 Task: Create a section Knowledge Transfer Sprint and in the section, add a milestone Data Warehousing Process Improvement in the project BoostTech
Action: Mouse moved to (531, 457)
Screenshot: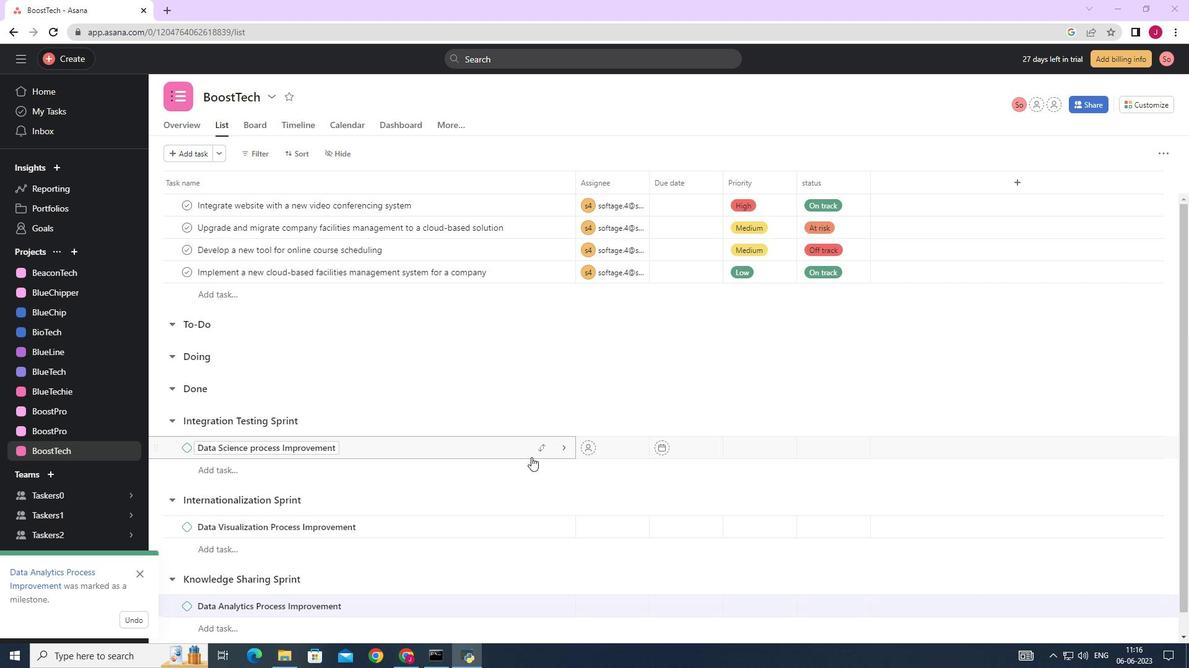 
Action: Mouse scrolled (531, 457) with delta (0, 0)
Screenshot: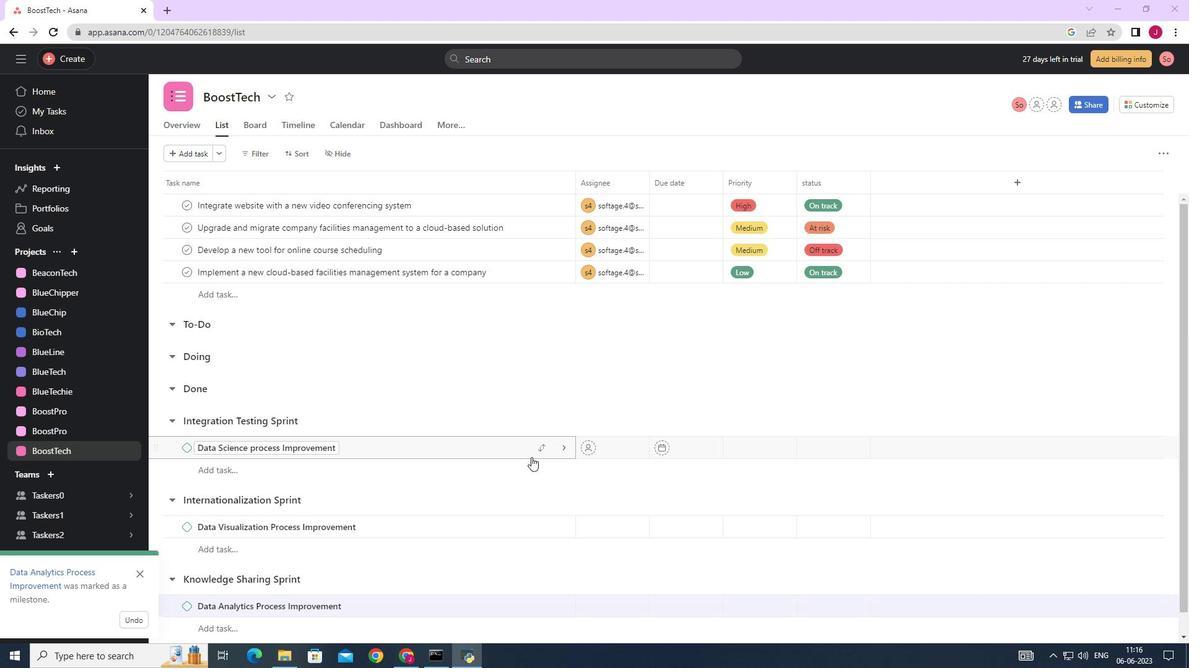 
Action: Mouse scrolled (531, 457) with delta (0, 0)
Screenshot: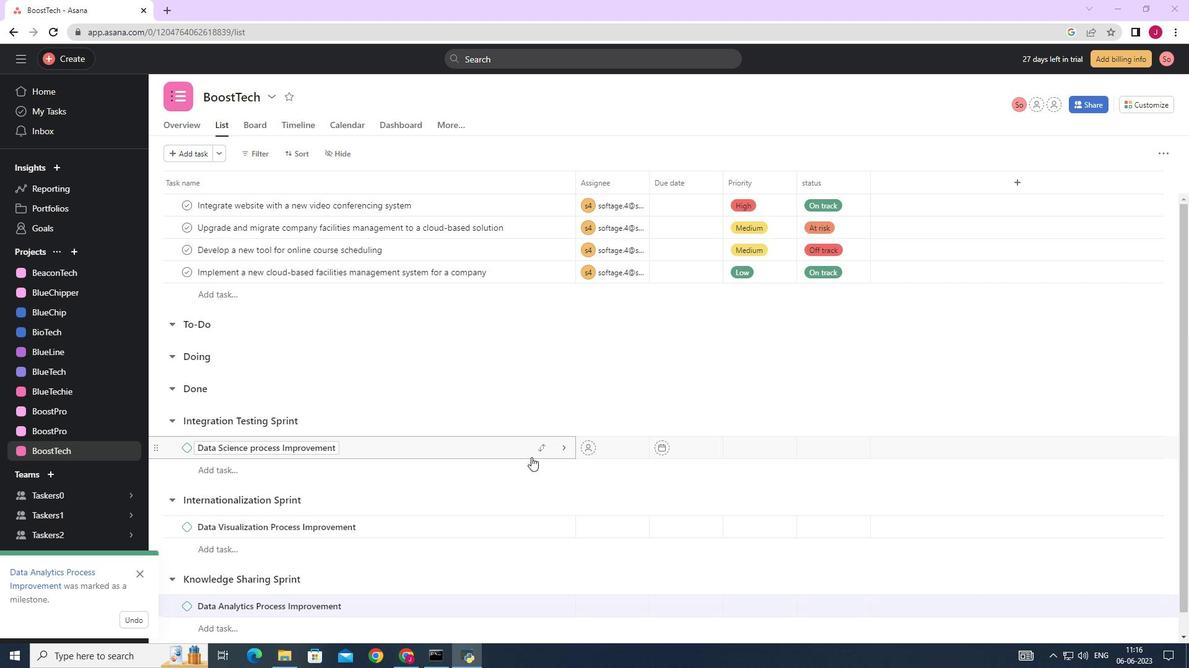 
Action: Mouse scrolled (531, 457) with delta (0, 0)
Screenshot: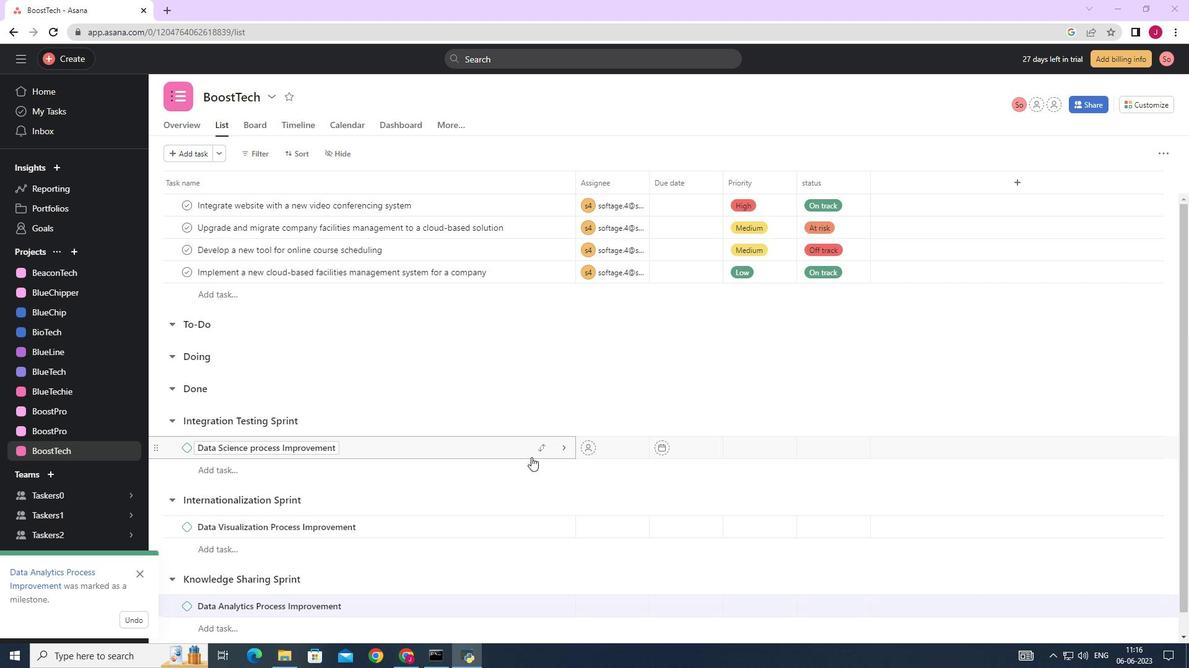 
Action: Mouse moved to (531, 455)
Screenshot: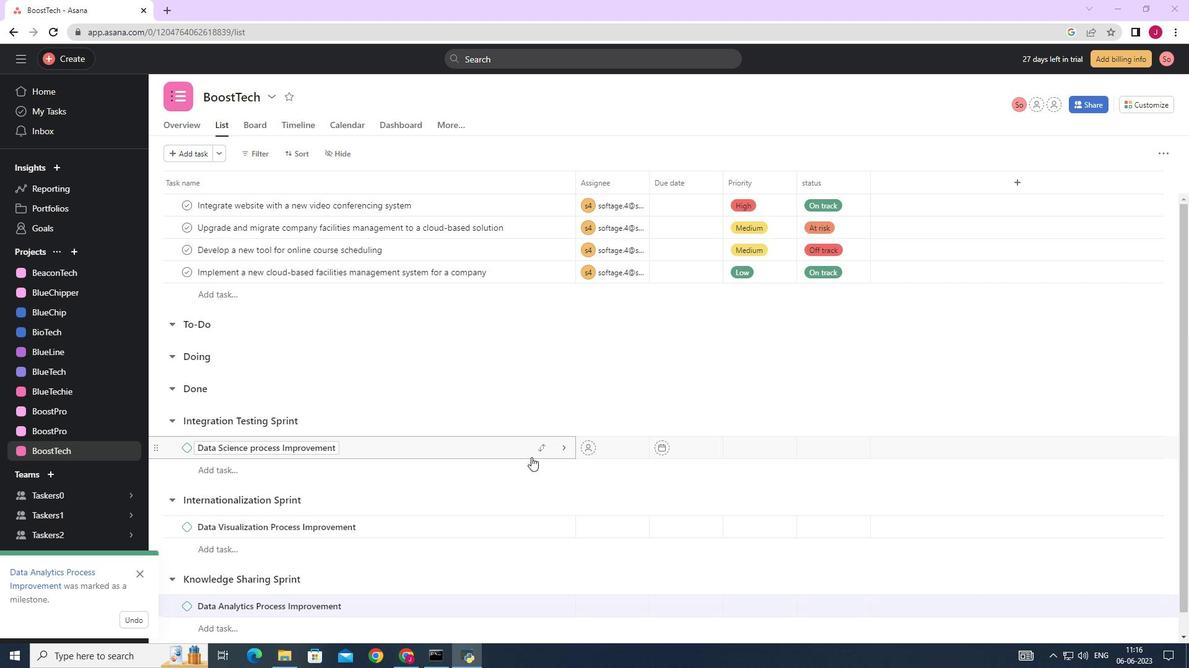 
Action: Mouse scrolled (531, 455) with delta (0, 0)
Screenshot: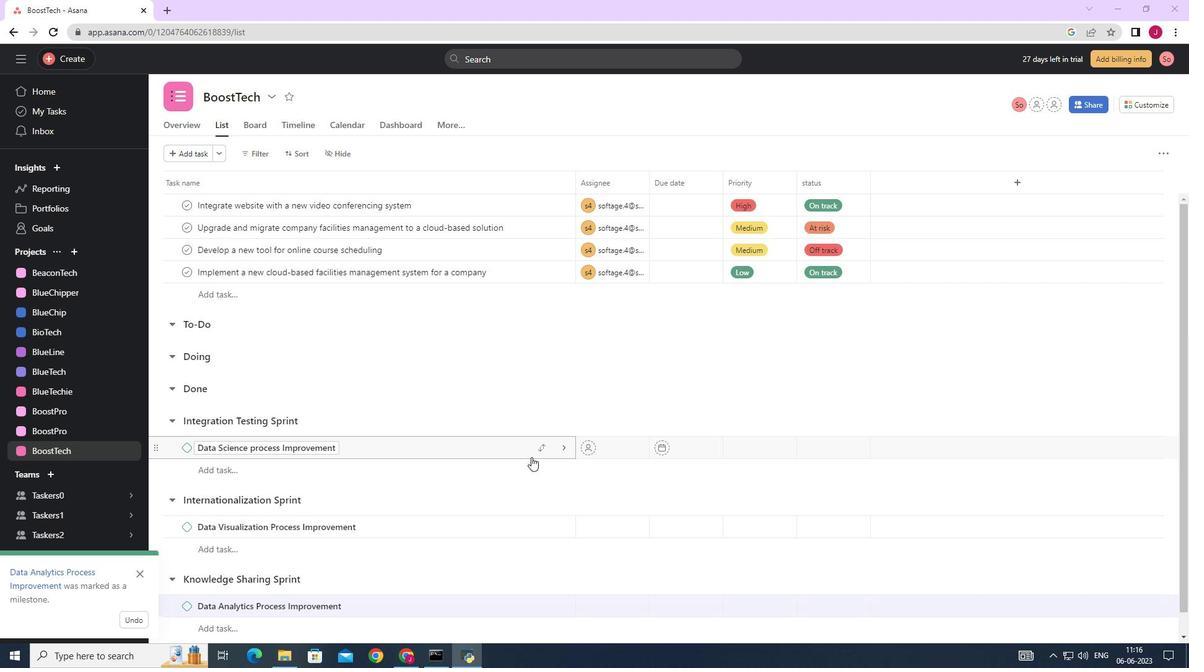 
Action: Mouse moved to (530, 450)
Screenshot: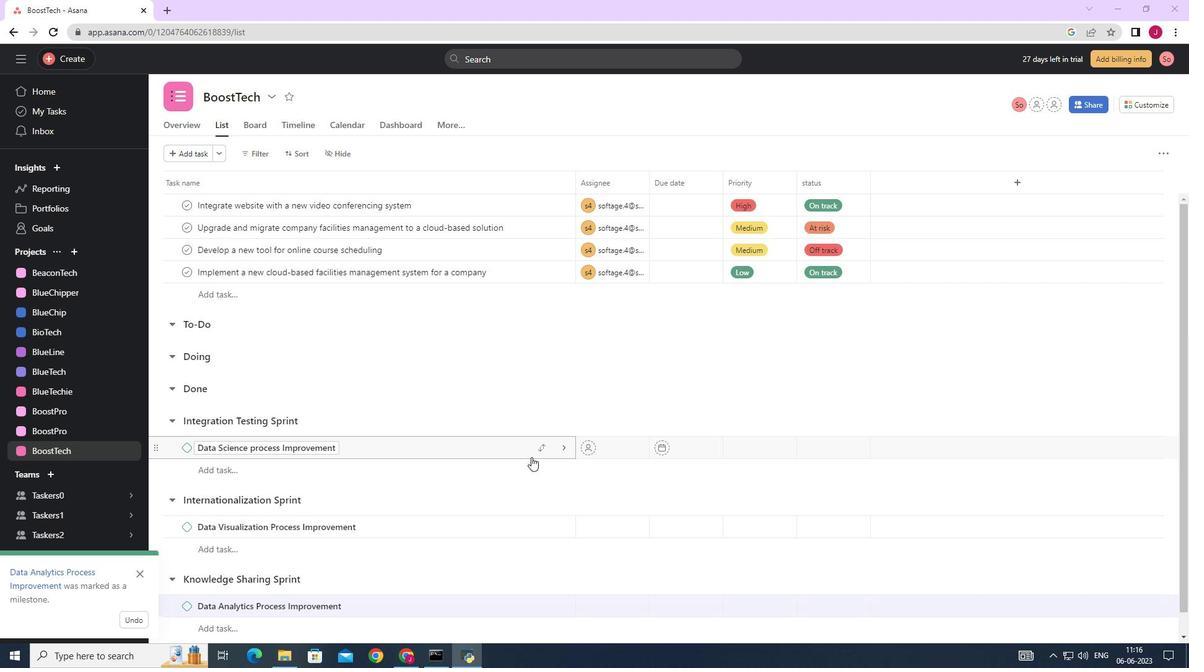 
Action: Mouse scrolled (531, 450) with delta (0, 0)
Screenshot: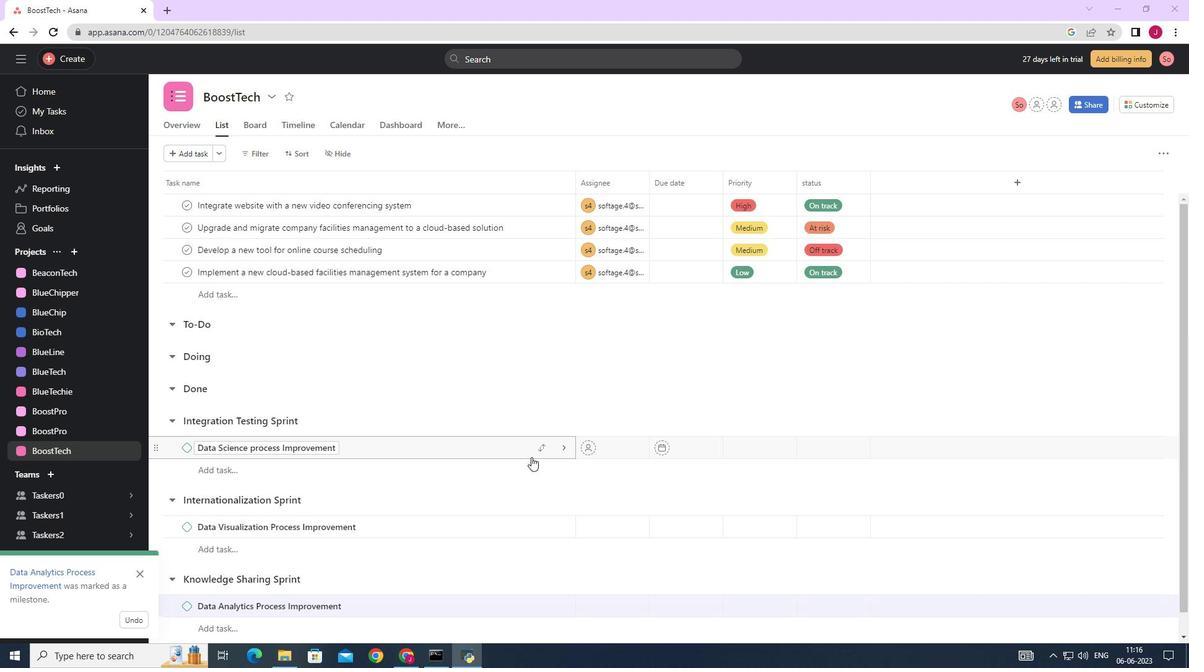 
Action: Mouse moved to (530, 449)
Screenshot: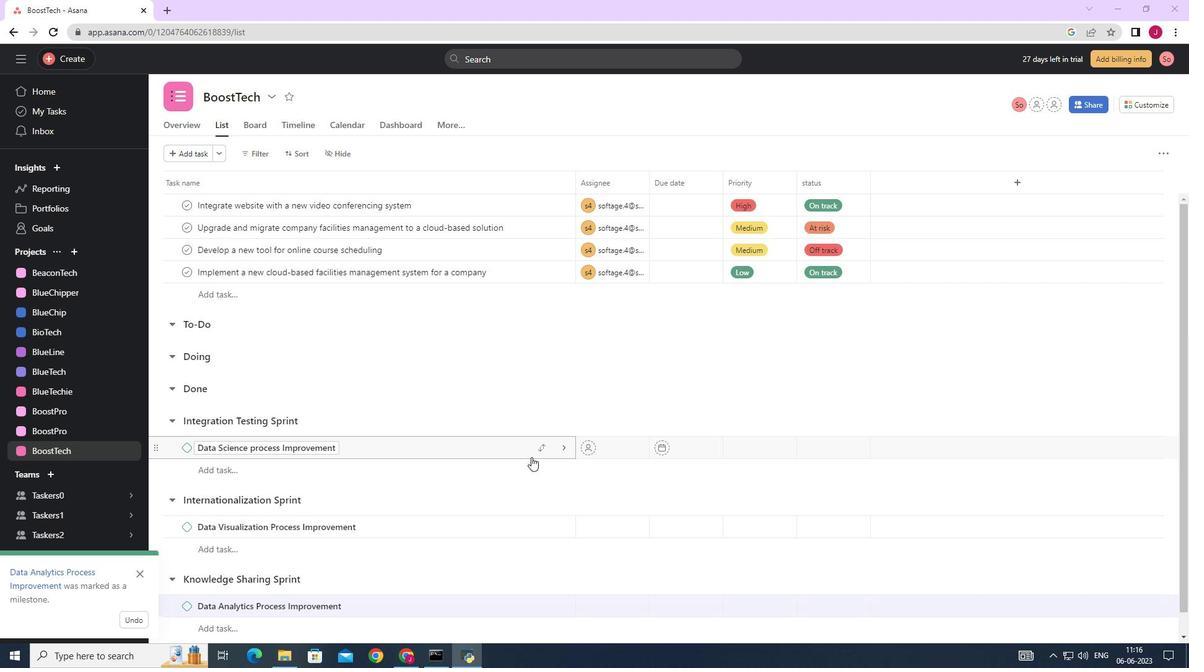 
Action: Mouse scrolled (530, 449) with delta (0, 0)
Screenshot: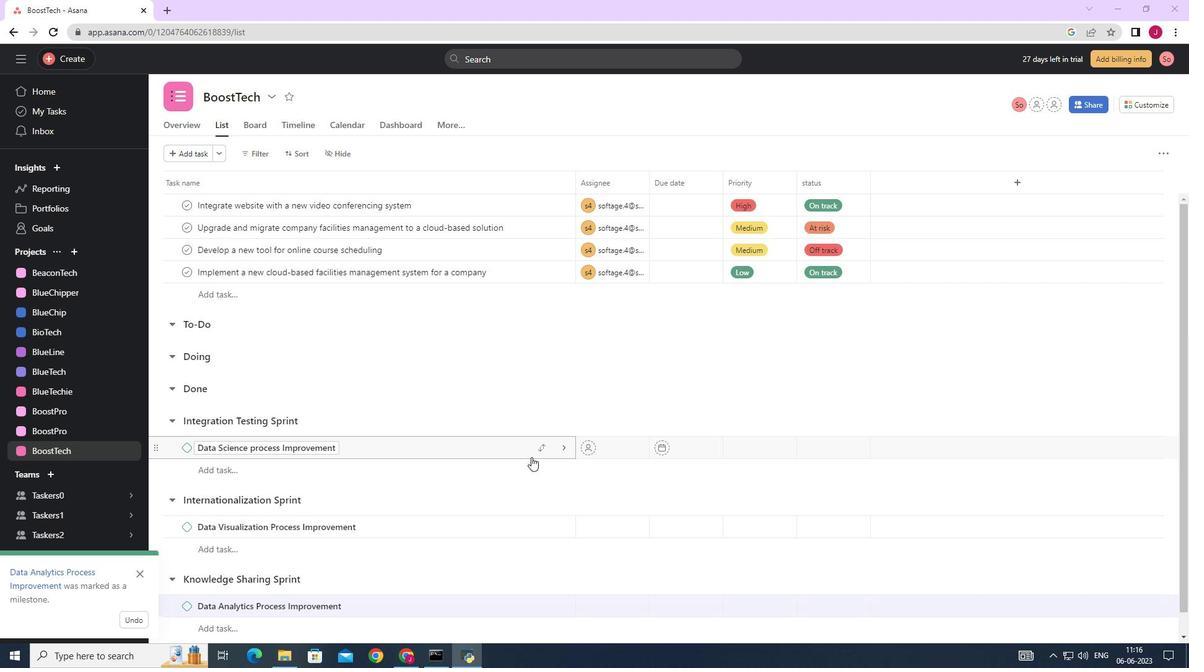 
Action: Mouse scrolled (530, 449) with delta (0, 0)
Screenshot: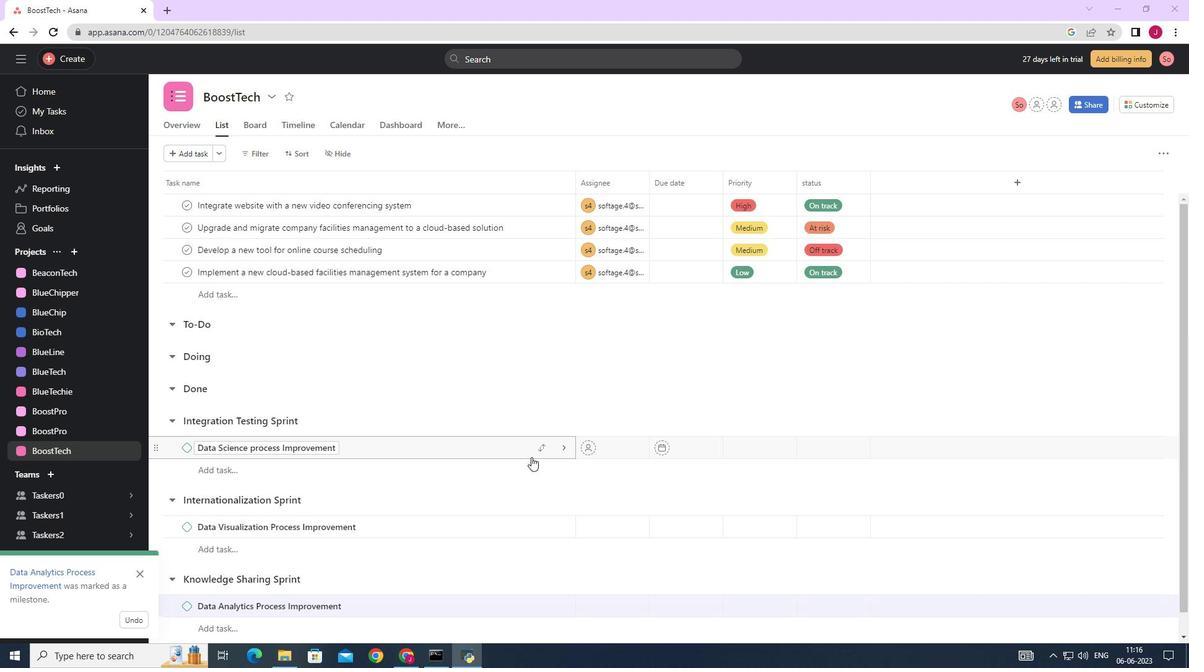 
Action: Mouse moved to (224, 631)
Screenshot: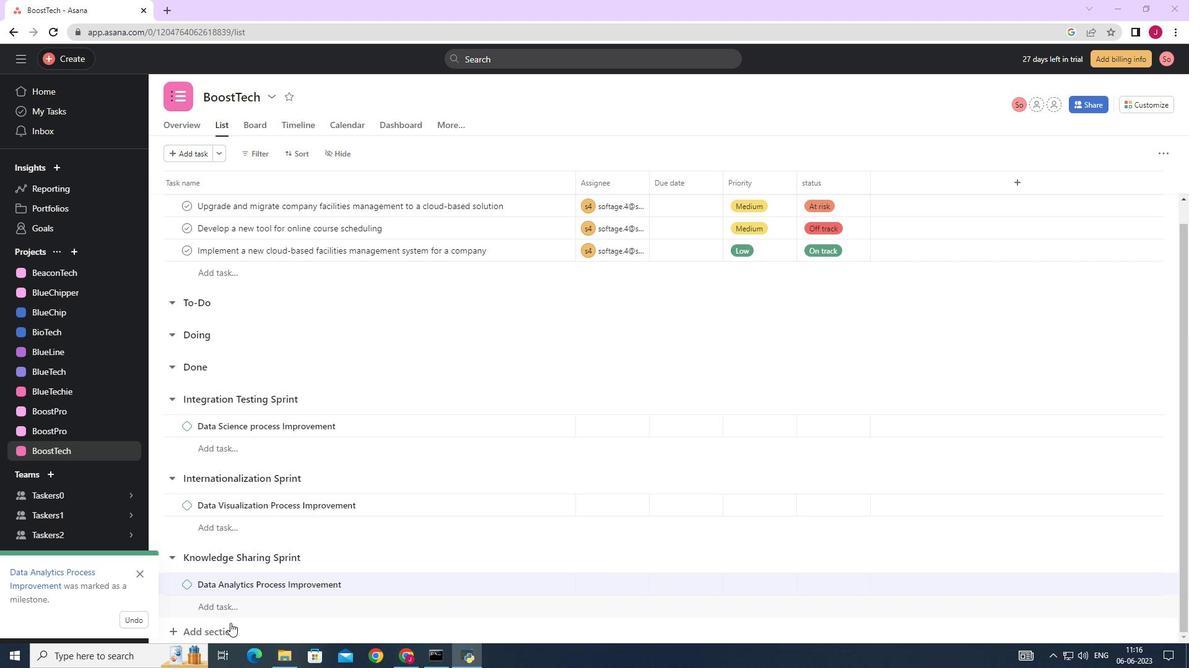 
Action: Mouse pressed left at (224, 631)
Screenshot: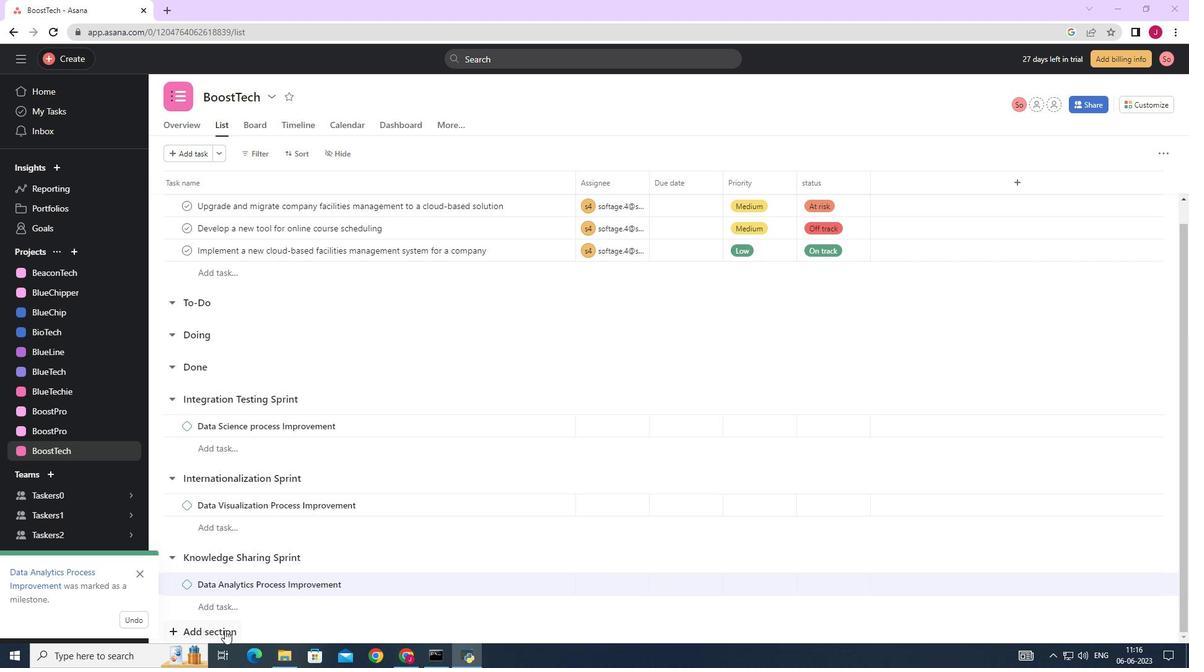 
Action: Mouse moved to (231, 629)
Screenshot: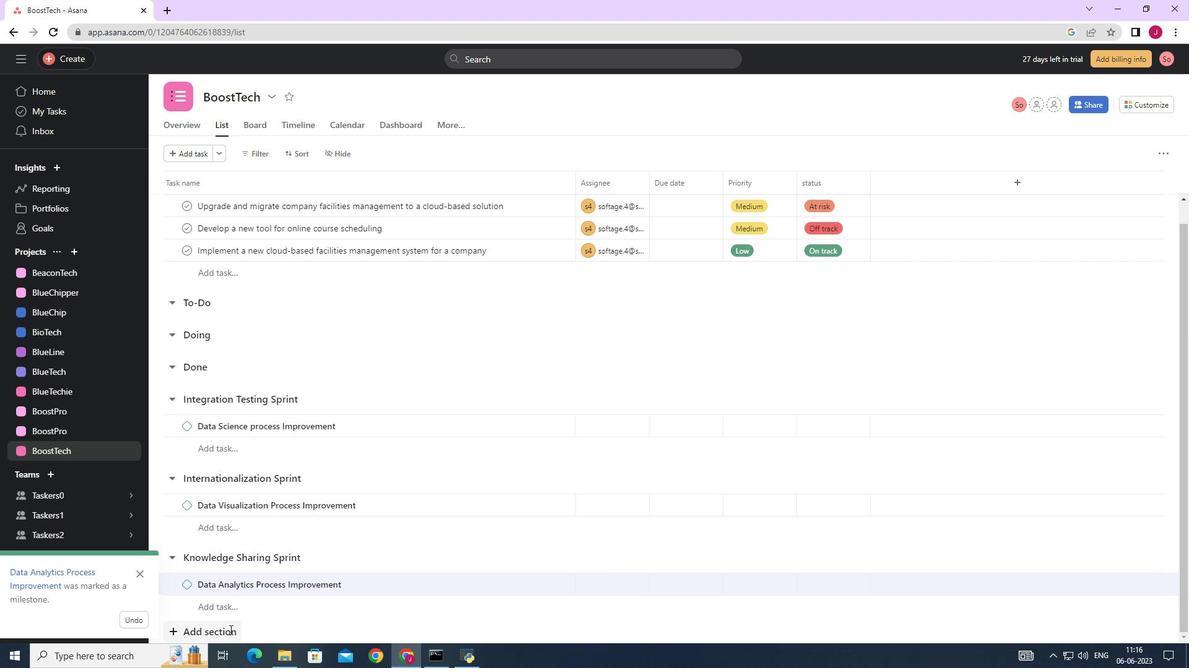 
Action: Mouse scrolled (231, 628) with delta (0, 0)
Screenshot: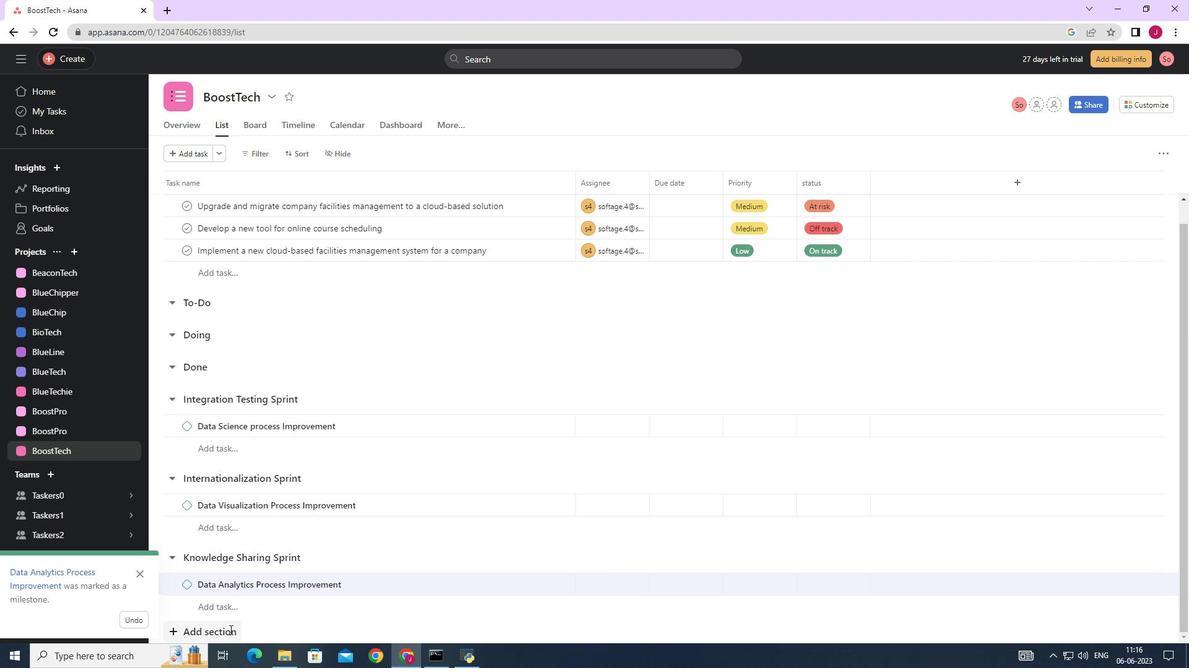 
Action: Mouse scrolled (231, 628) with delta (0, 0)
Screenshot: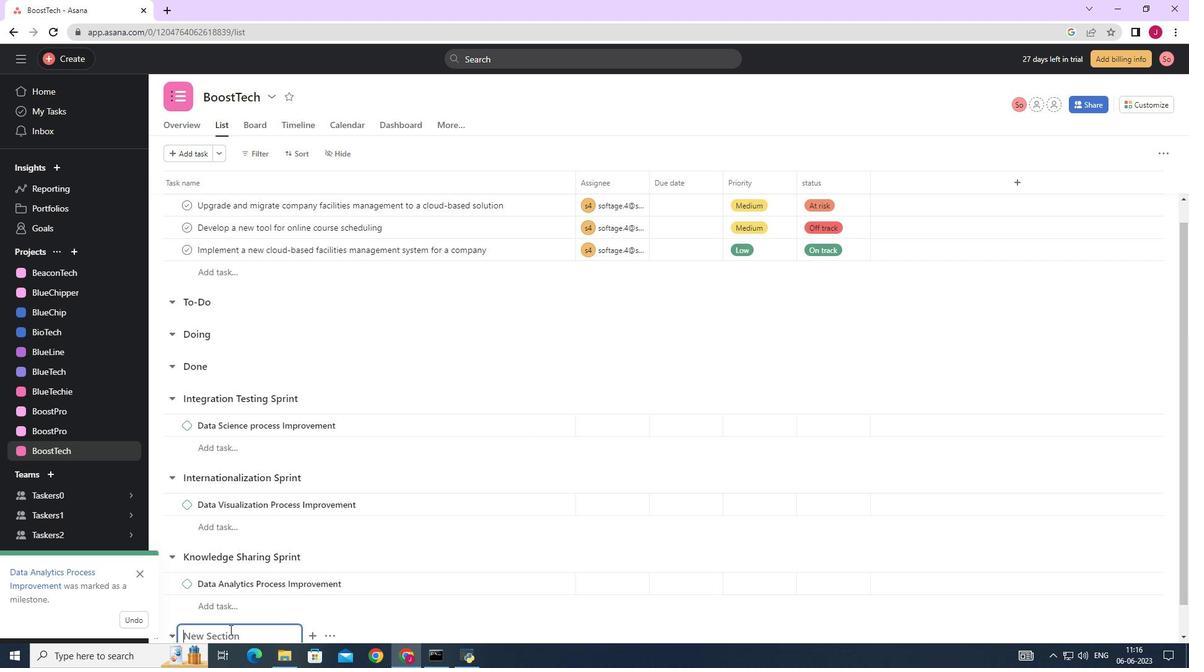 
Action: Mouse scrolled (231, 628) with delta (0, 0)
Screenshot: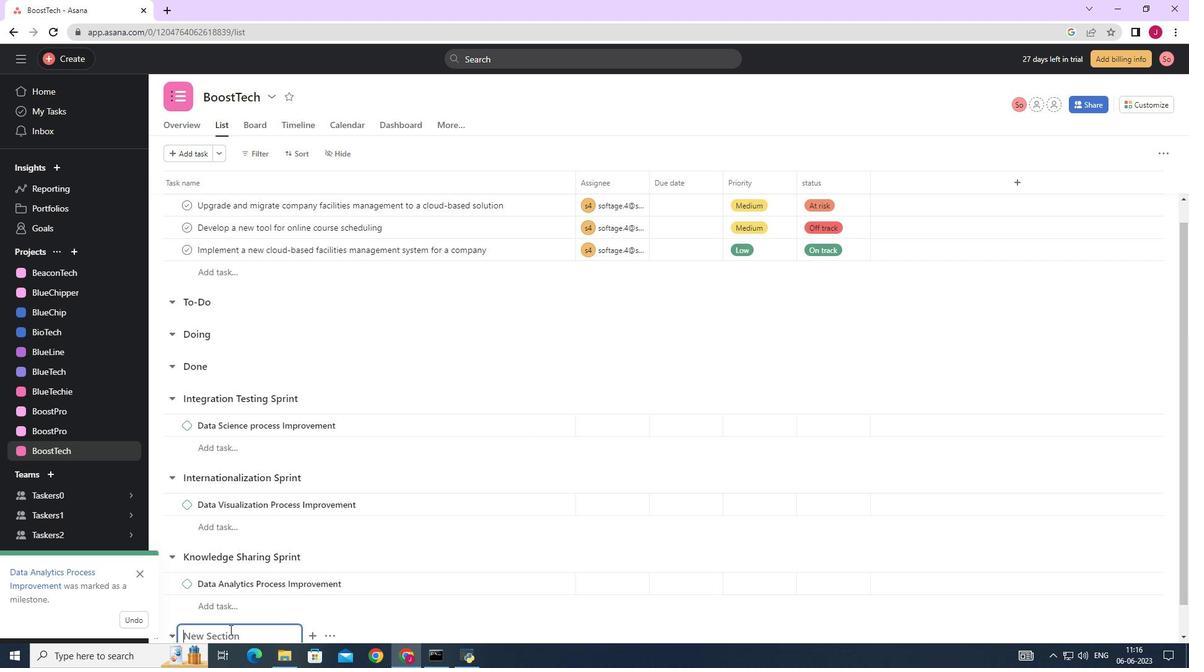 
Action: Mouse scrolled (231, 628) with delta (0, 0)
Screenshot: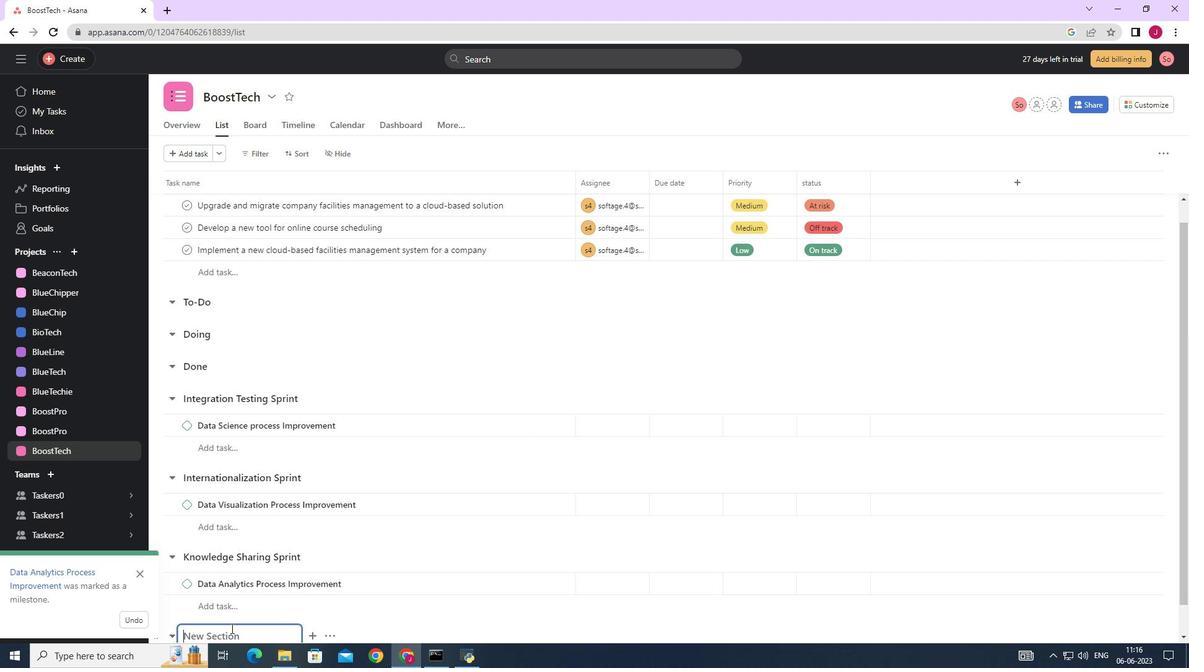 
Action: Mouse scrolled (231, 628) with delta (0, 0)
Screenshot: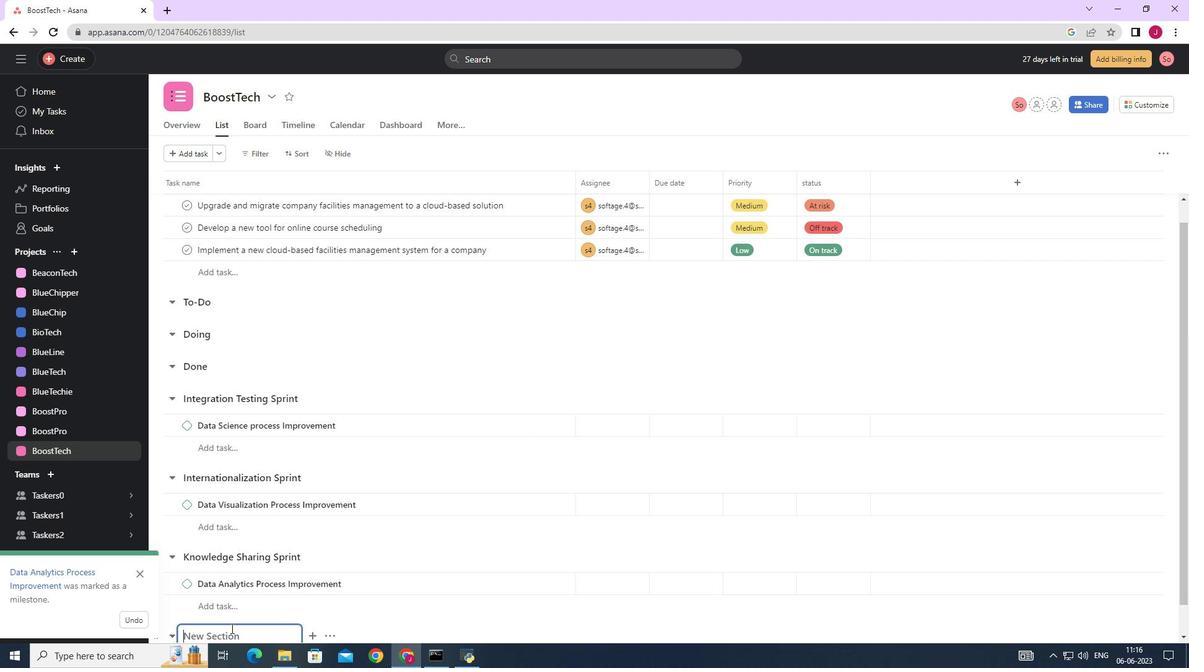 
Action: Mouse moved to (232, 628)
Screenshot: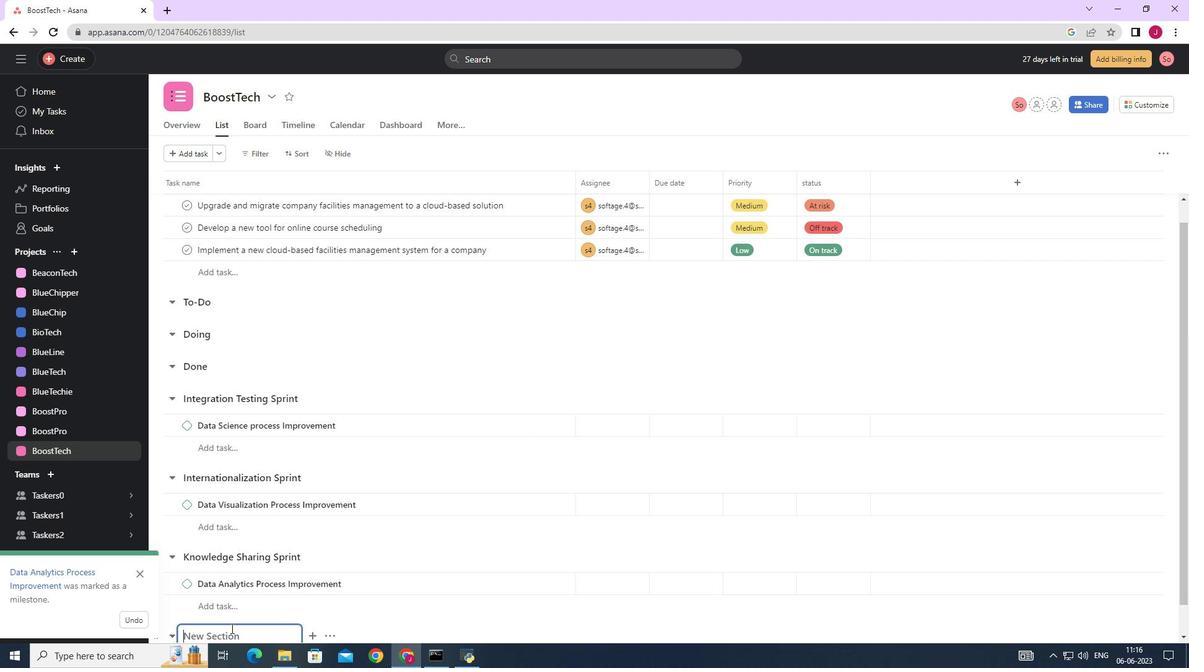 
Action: Mouse scrolled (231, 628) with delta (0, 0)
Screenshot: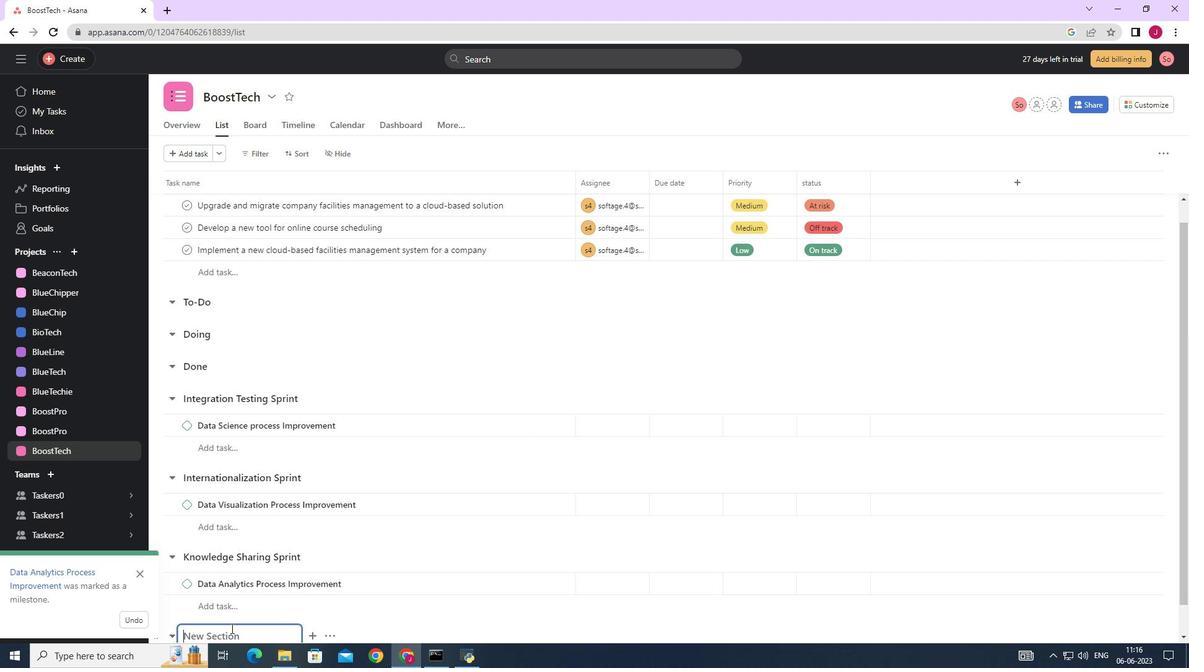 
Action: Mouse moved to (232, 626)
Screenshot: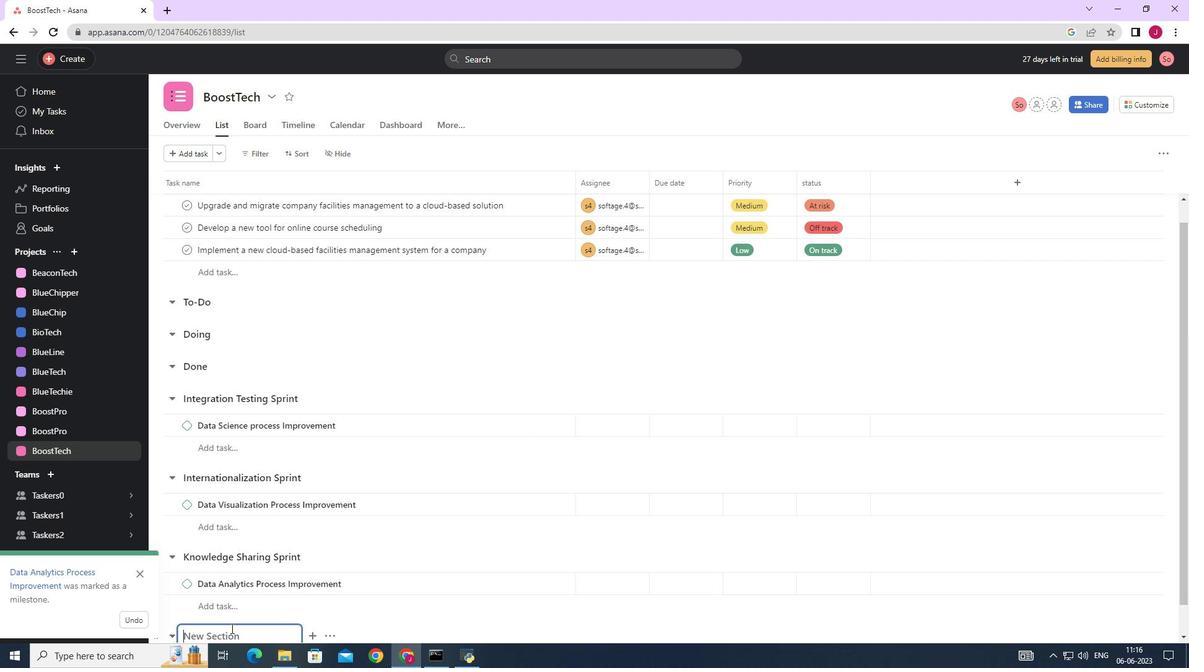 
Action: Mouse scrolled (232, 626) with delta (0, 0)
Screenshot: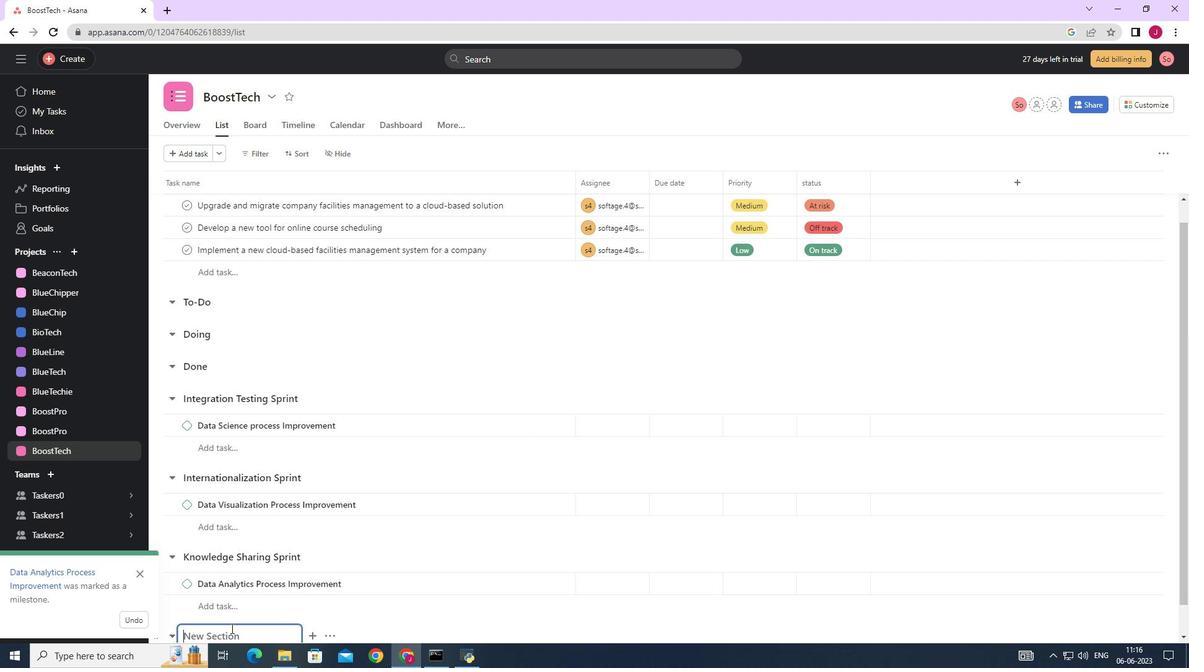 
Action: Mouse moved to (241, 606)
Screenshot: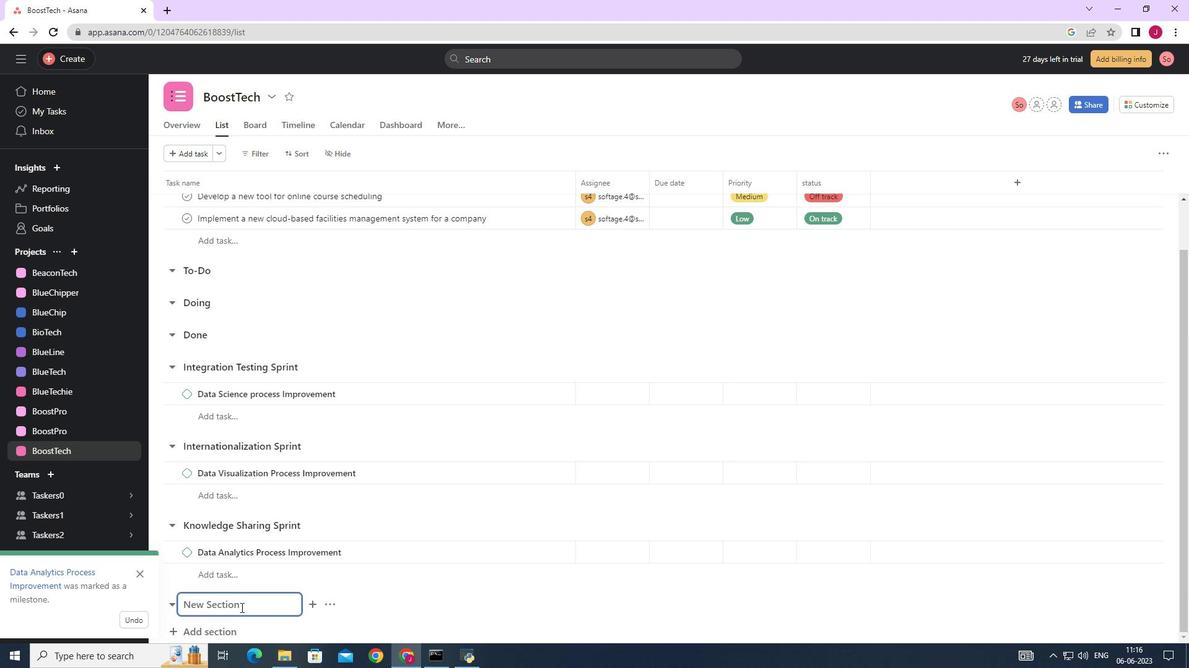 
Action: Mouse pressed left at (241, 606)
Screenshot: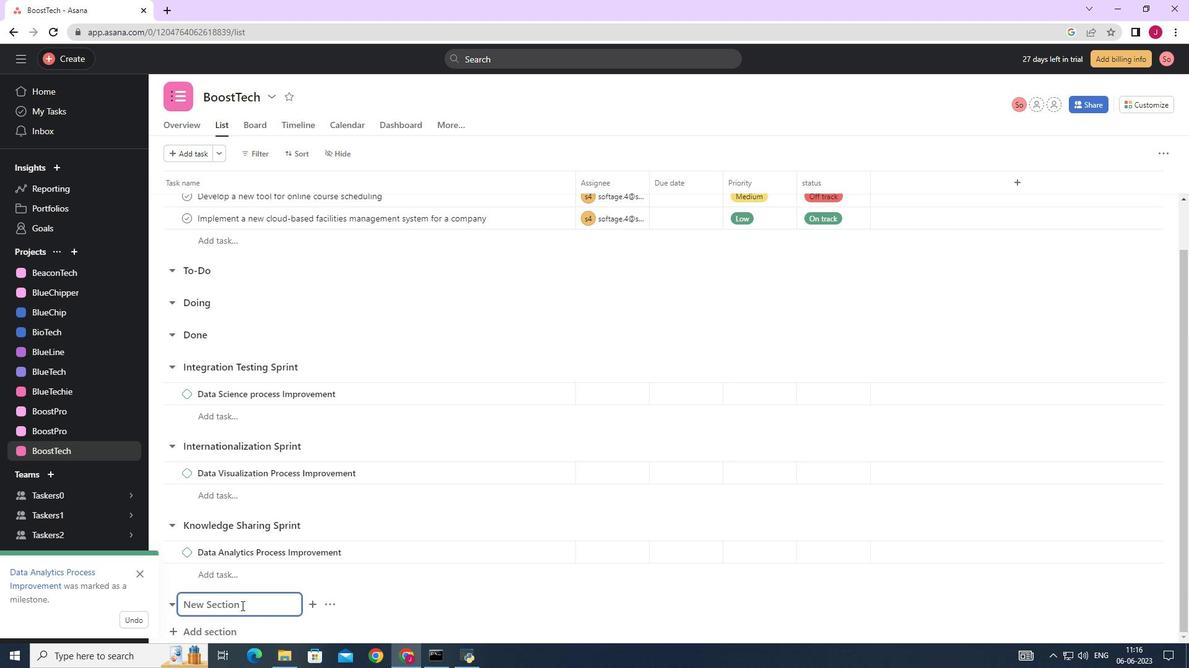 
Action: Key pressed <Key.caps_lock>K<Key.caps_lock>nowledge<Key.space><Key.caps_lock>T<Key.caps_lock>ransfer<Key.space><Key.caps_lock>S<Key.caps_lock>print<Key.enter><Key.caps_lock>D<Key.caps_lock>ata<Key.space><Key.caps_lock>W<Key.caps_lock>arehousing<Key.space><Key.caps_lock>P<Key.caps_lock>rocess<Key.space><Key.caps_lock>I<Key.caps_lock>mprovement
Screenshot: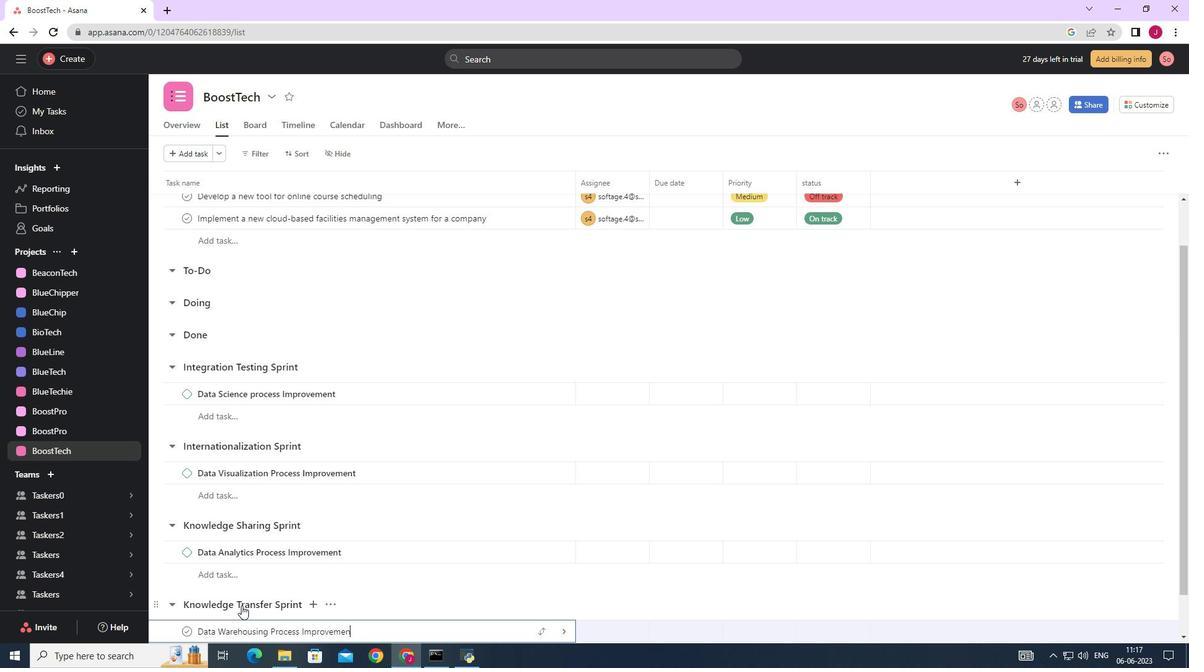 
Action: Mouse moved to (559, 636)
Screenshot: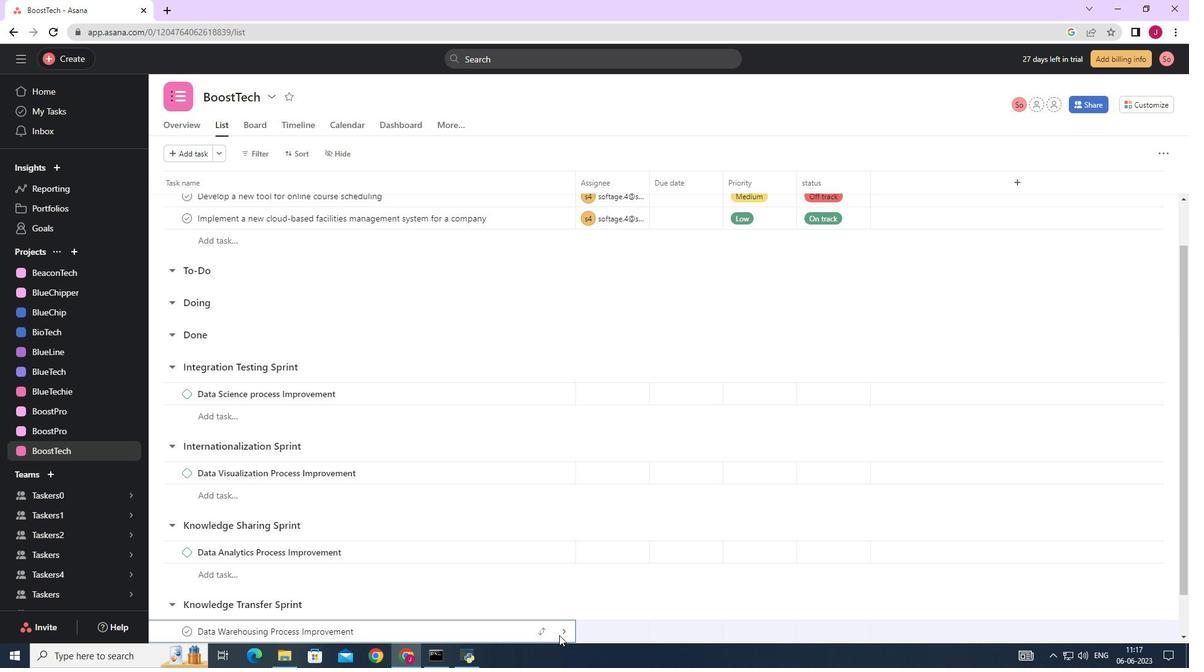 
Action: Mouse pressed left at (559, 636)
Screenshot: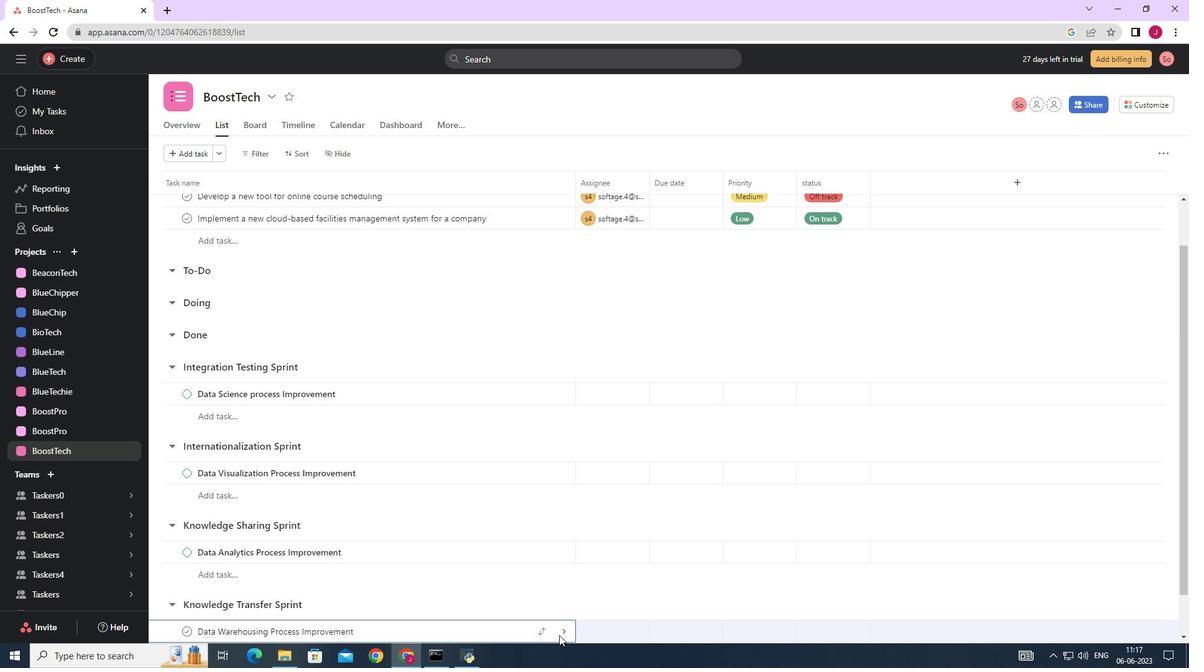 
Action: Mouse moved to (506, 548)
Screenshot: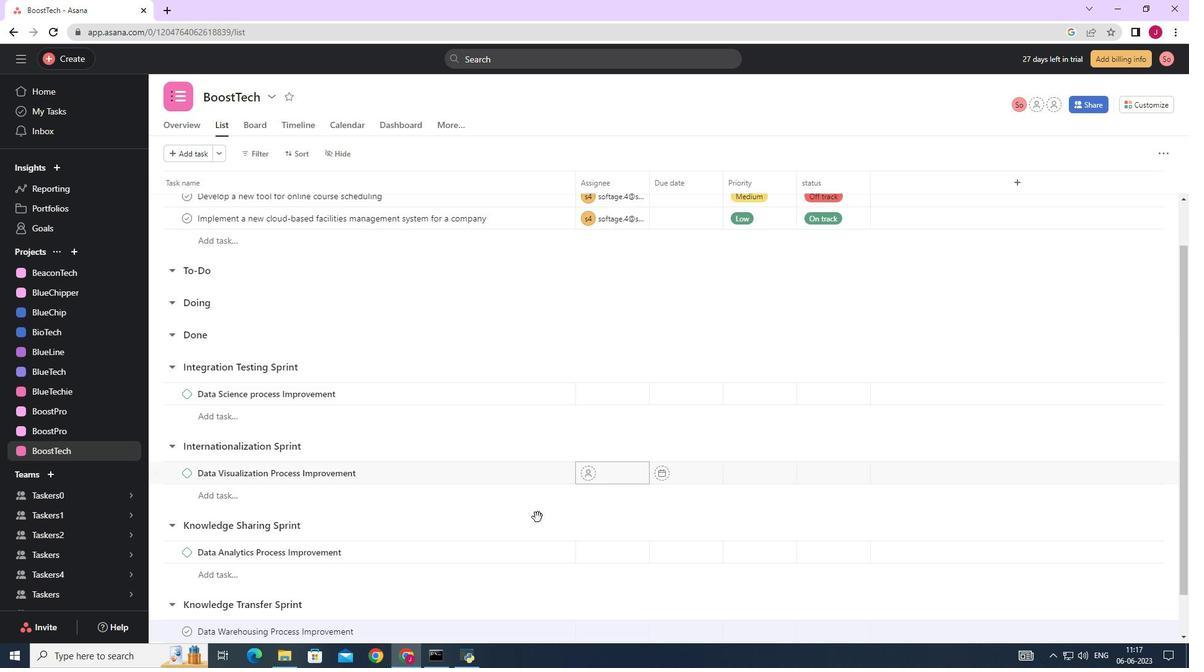 
Action: Mouse scrolled (511, 544) with delta (0, 0)
Screenshot: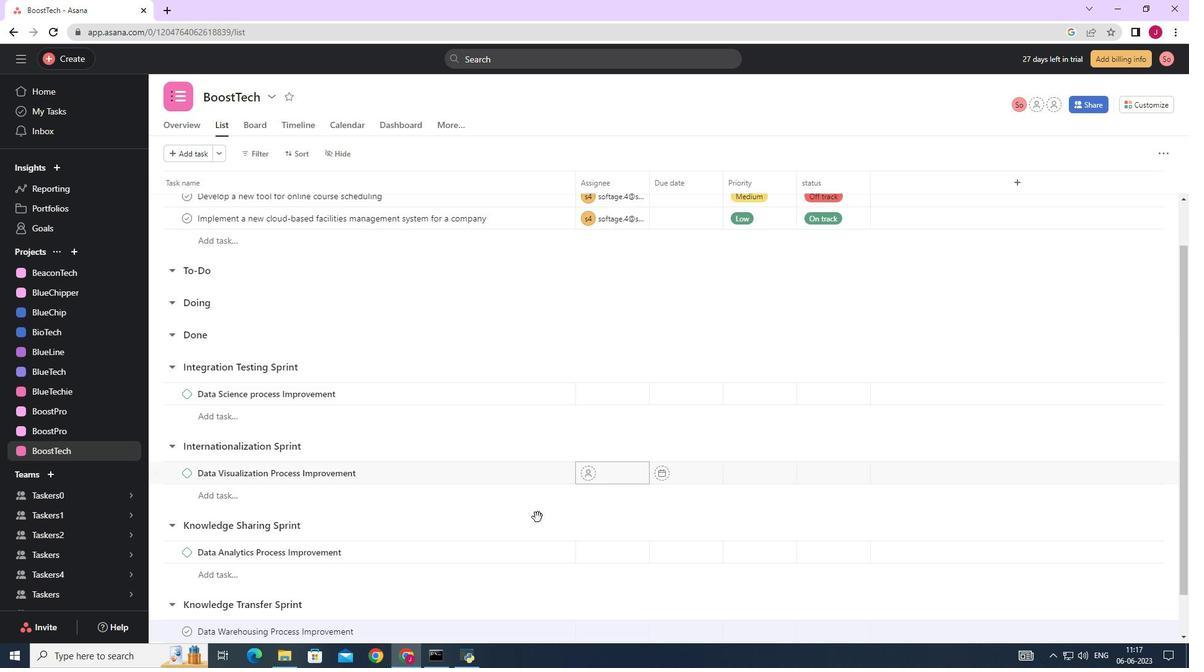 
Action: Mouse moved to (506, 549)
Screenshot: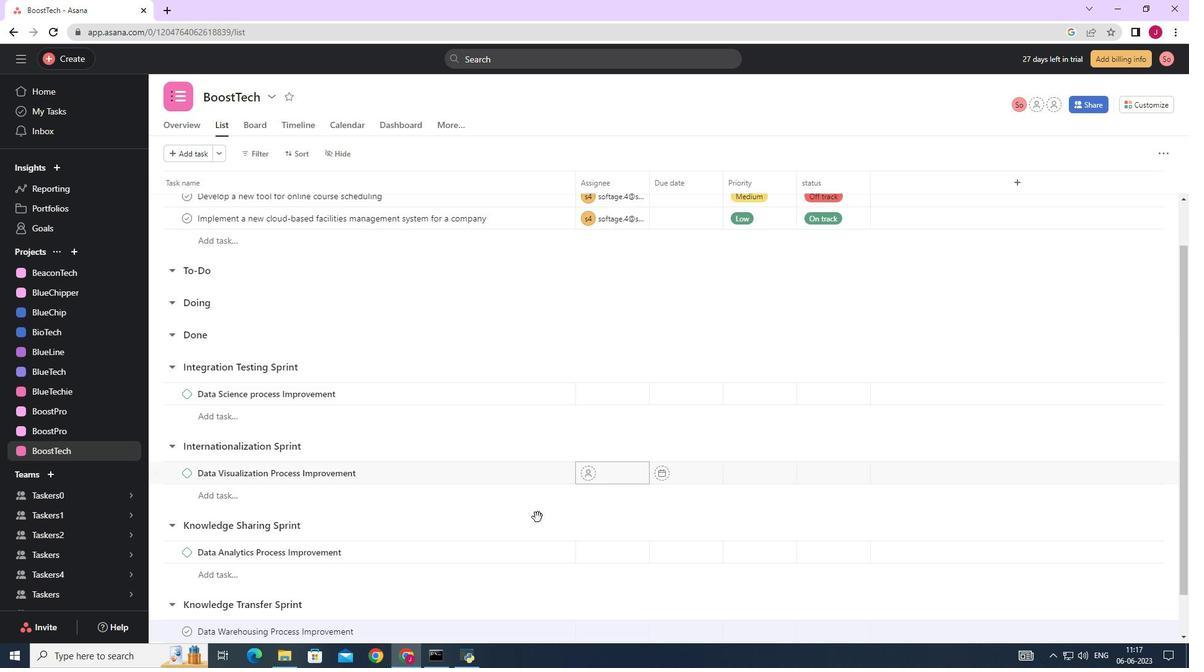
Action: Mouse scrolled (506, 548) with delta (0, 0)
Screenshot: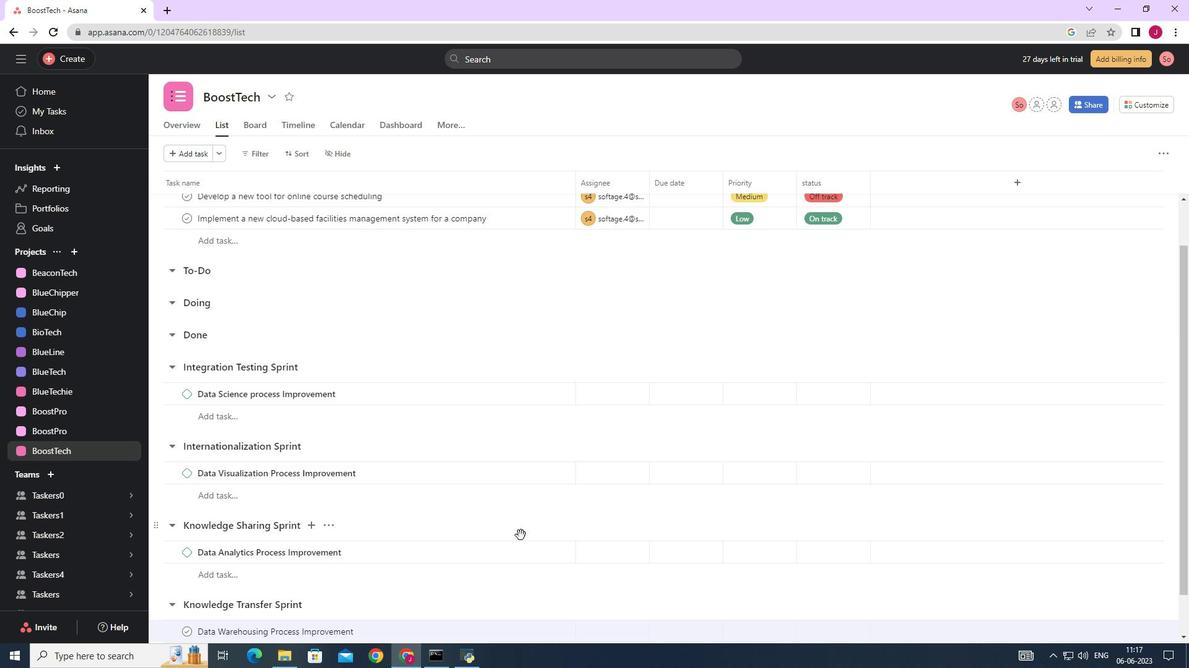 
Action: Mouse moved to (504, 550)
Screenshot: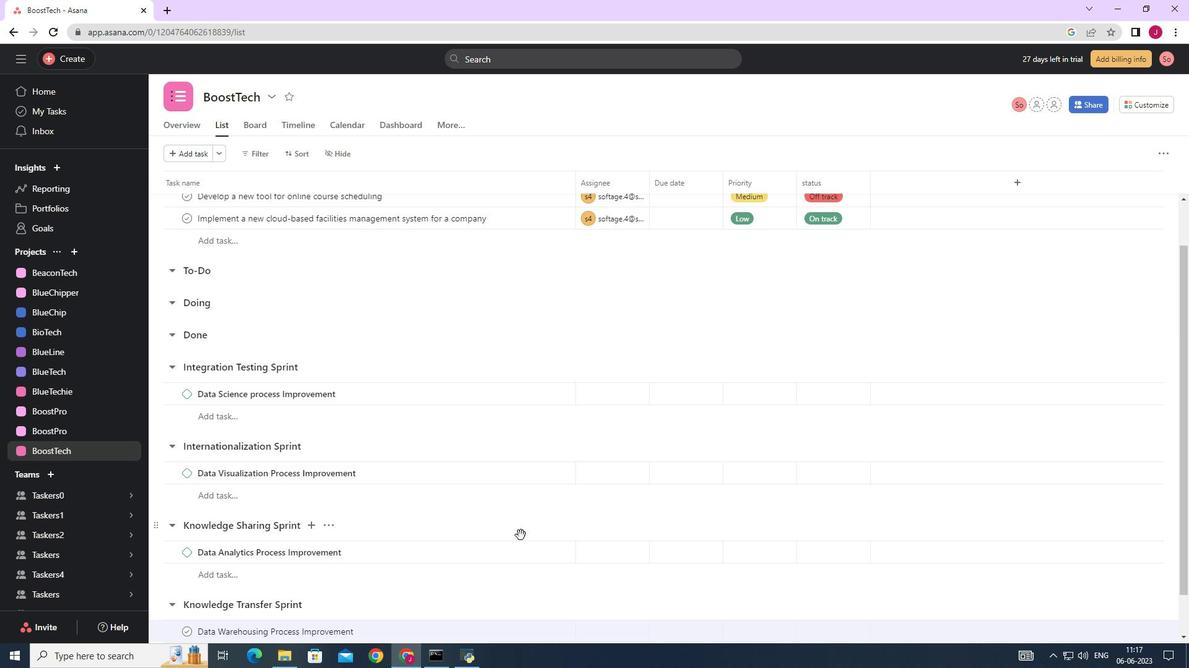 
Action: Mouse scrolled (505, 549) with delta (0, 0)
Screenshot: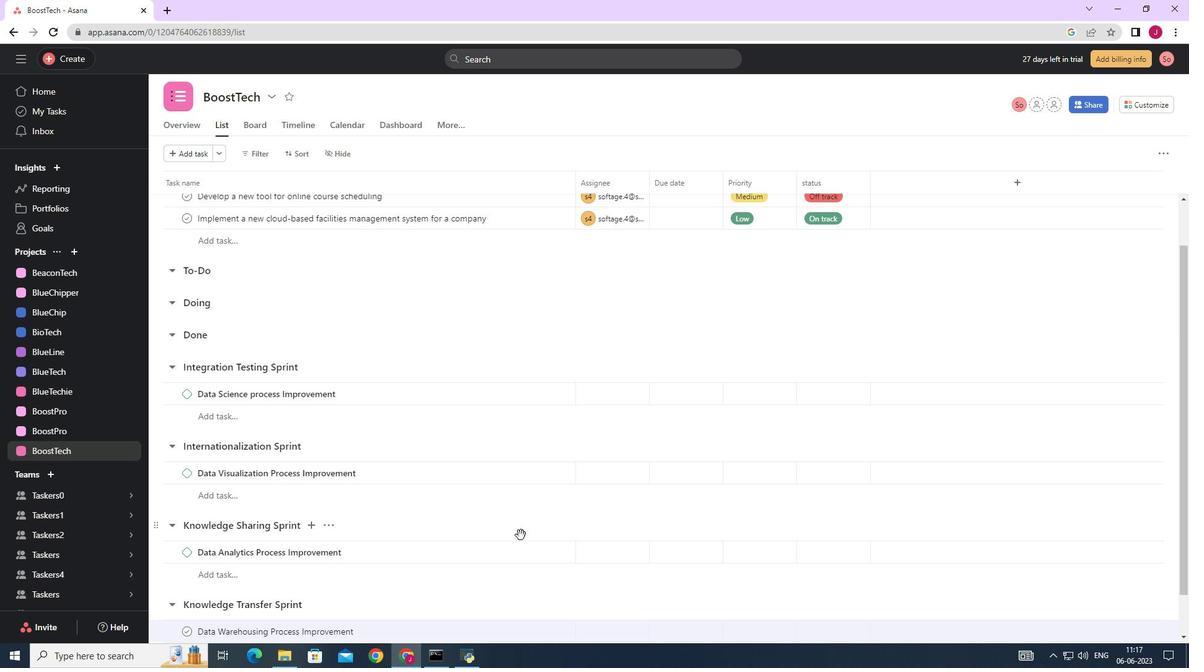 
Action: Mouse moved to (504, 550)
Screenshot: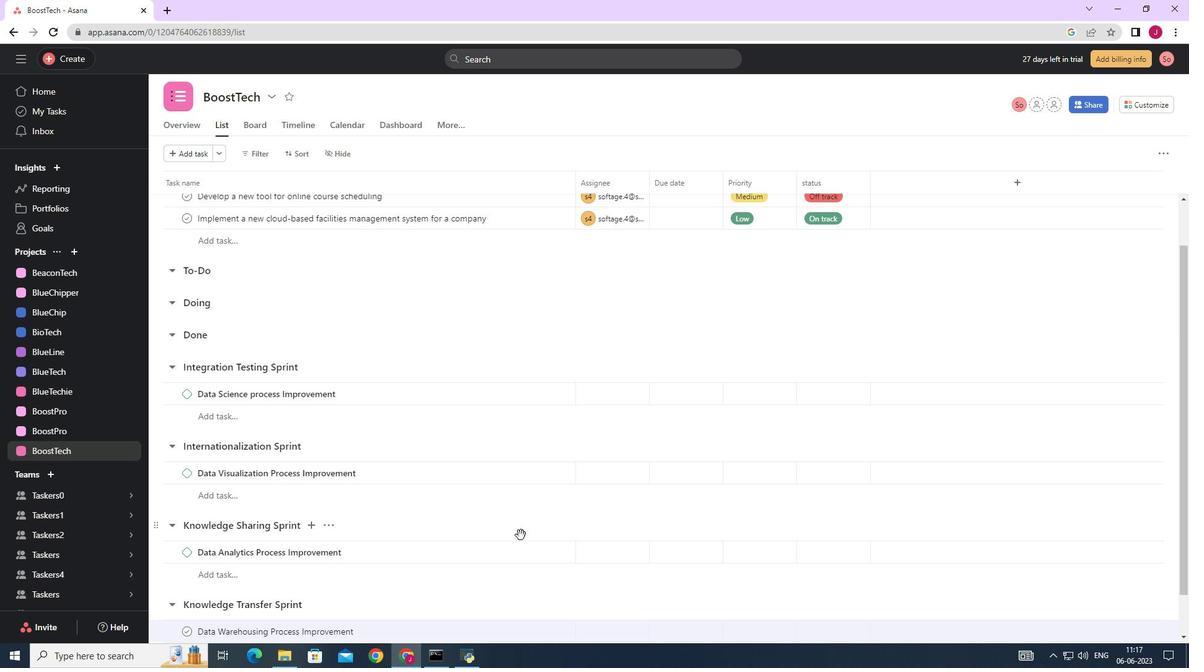 
Action: Mouse scrolled (505, 549) with delta (0, 0)
Screenshot: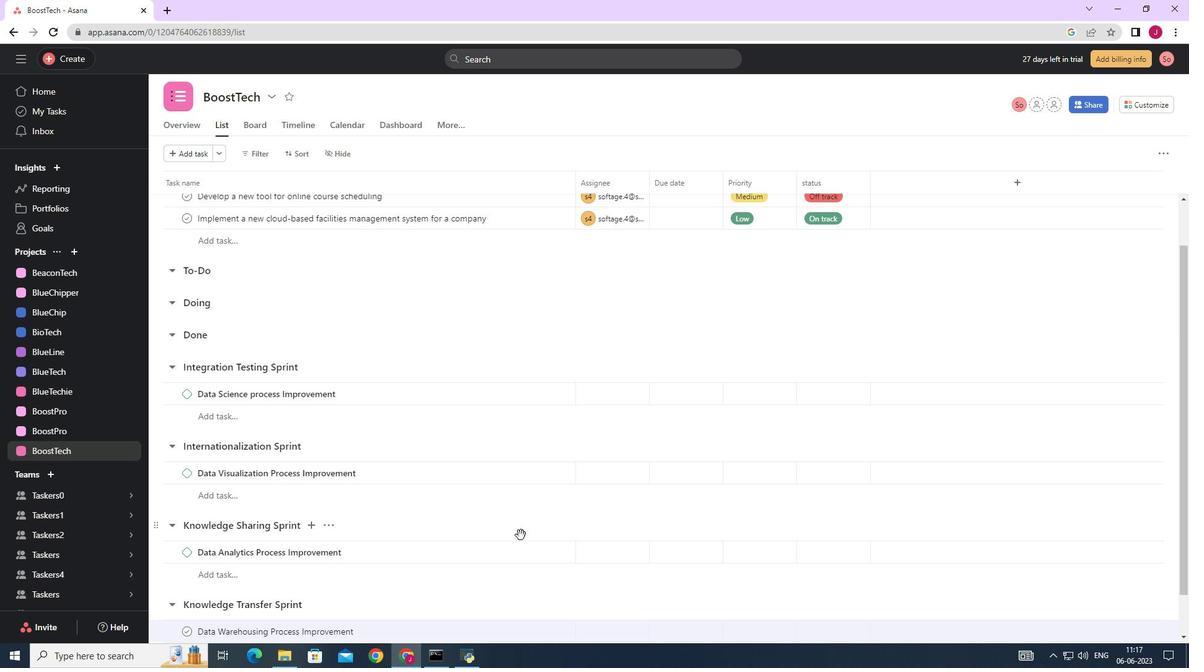 
Action: Mouse moved to (502, 553)
Screenshot: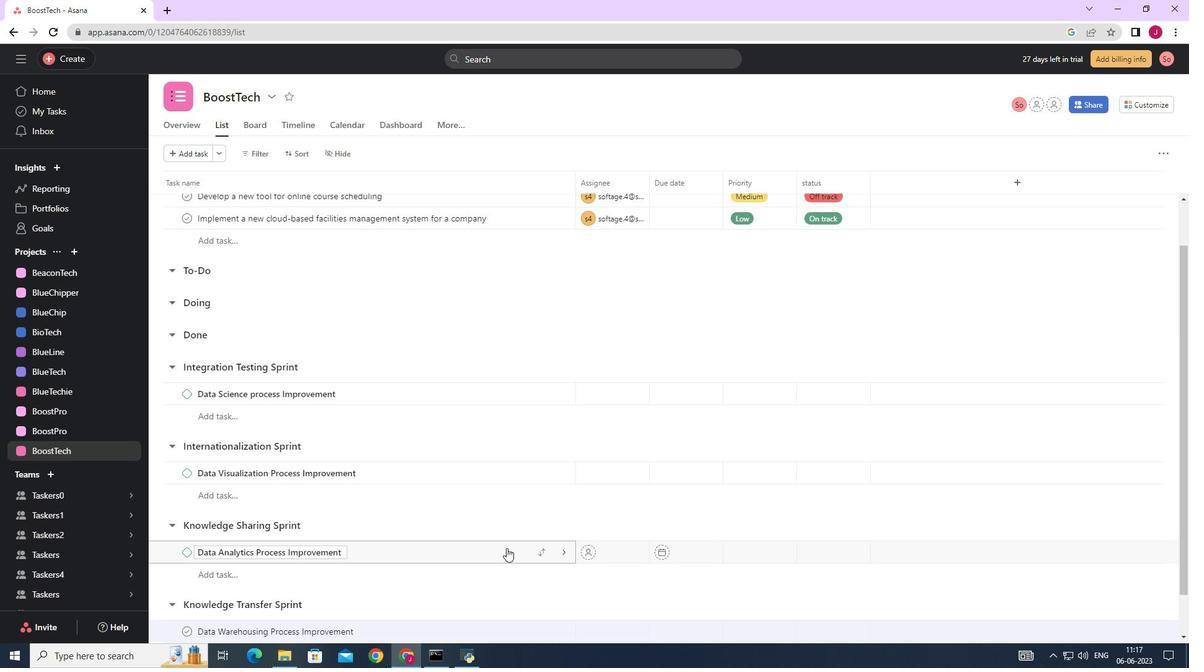 
Action: Mouse scrolled (505, 549) with delta (0, 0)
Screenshot: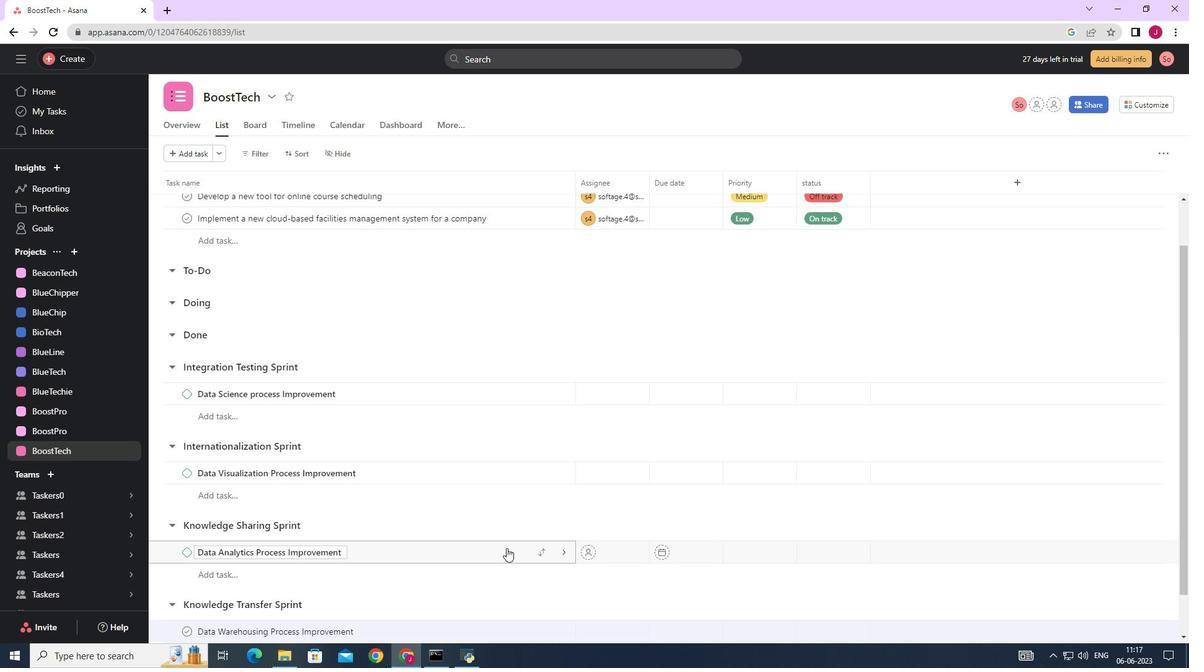 
Action: Mouse scrolled (504, 550) with delta (0, 0)
Screenshot: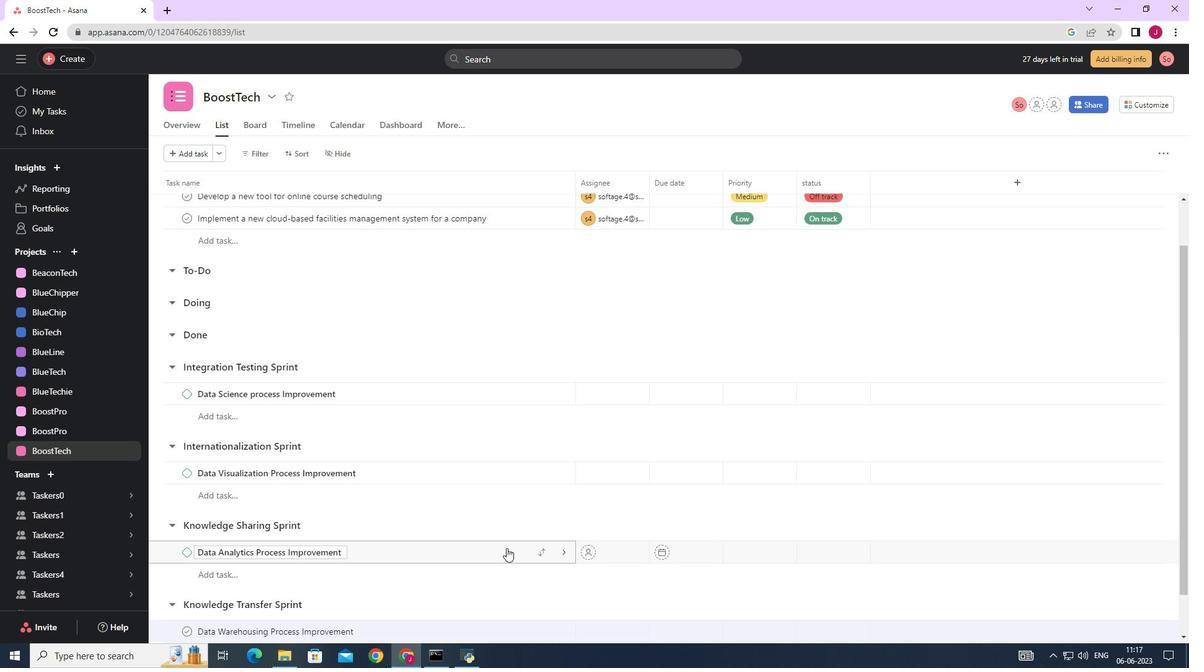 
Action: Mouse moved to (560, 585)
Screenshot: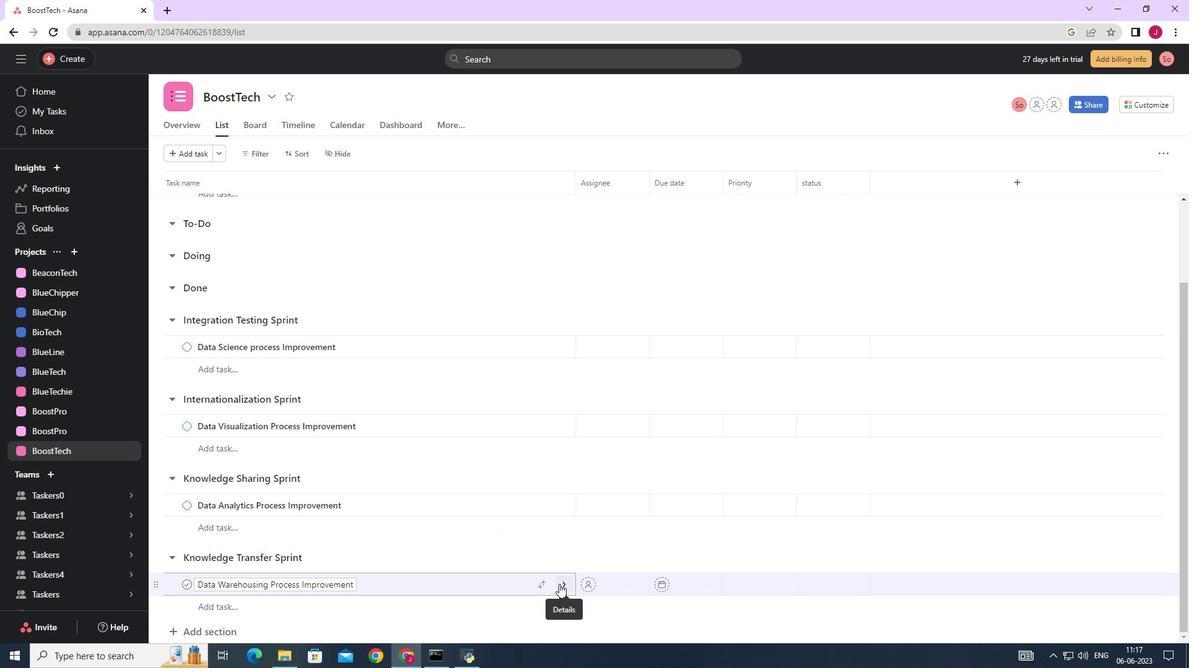 
Action: Mouse pressed left at (560, 585)
Screenshot: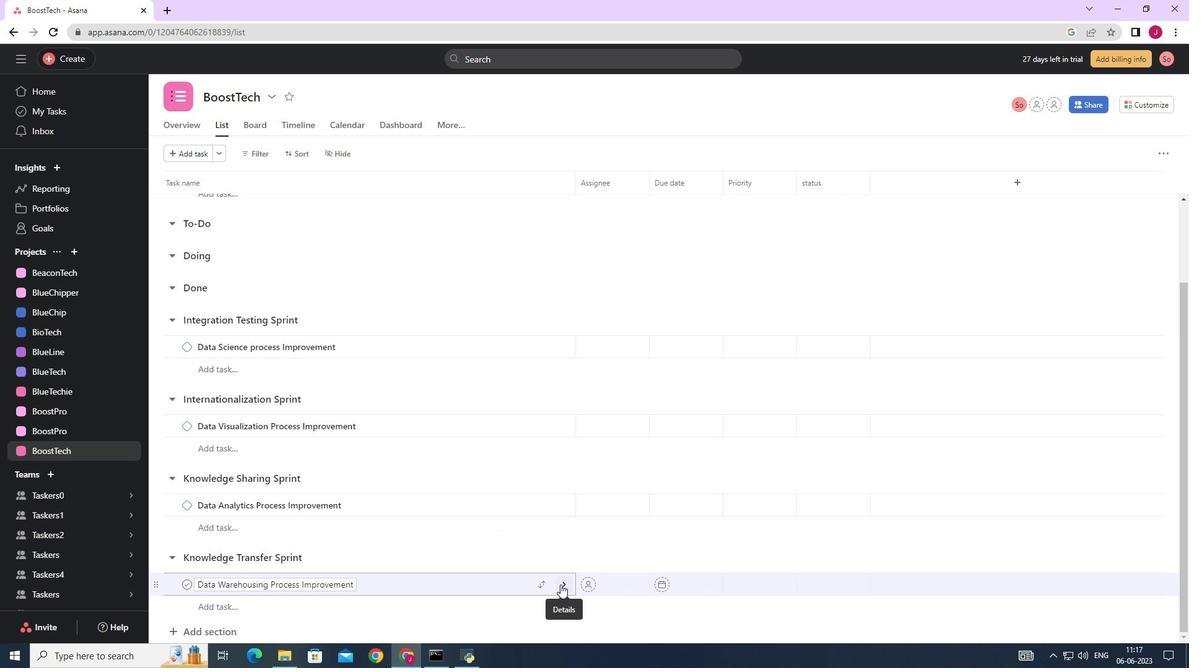 
Action: Mouse moved to (1137, 154)
Screenshot: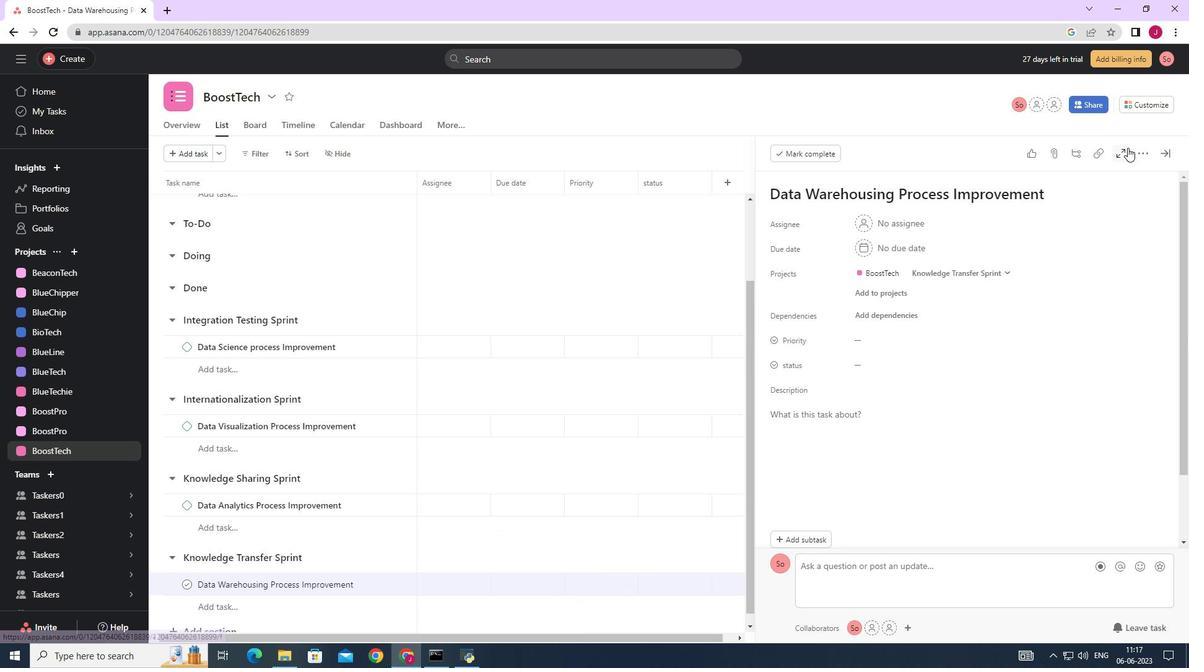 
Action: Mouse pressed left at (1137, 154)
Screenshot: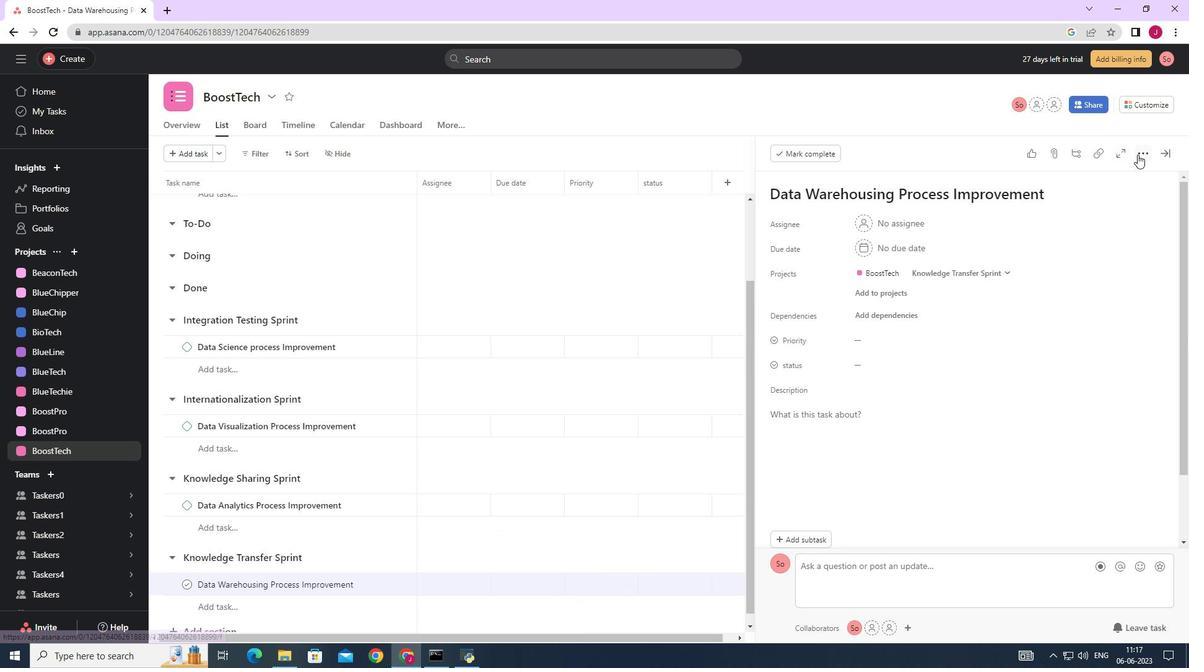 
Action: Mouse moved to (1061, 198)
Screenshot: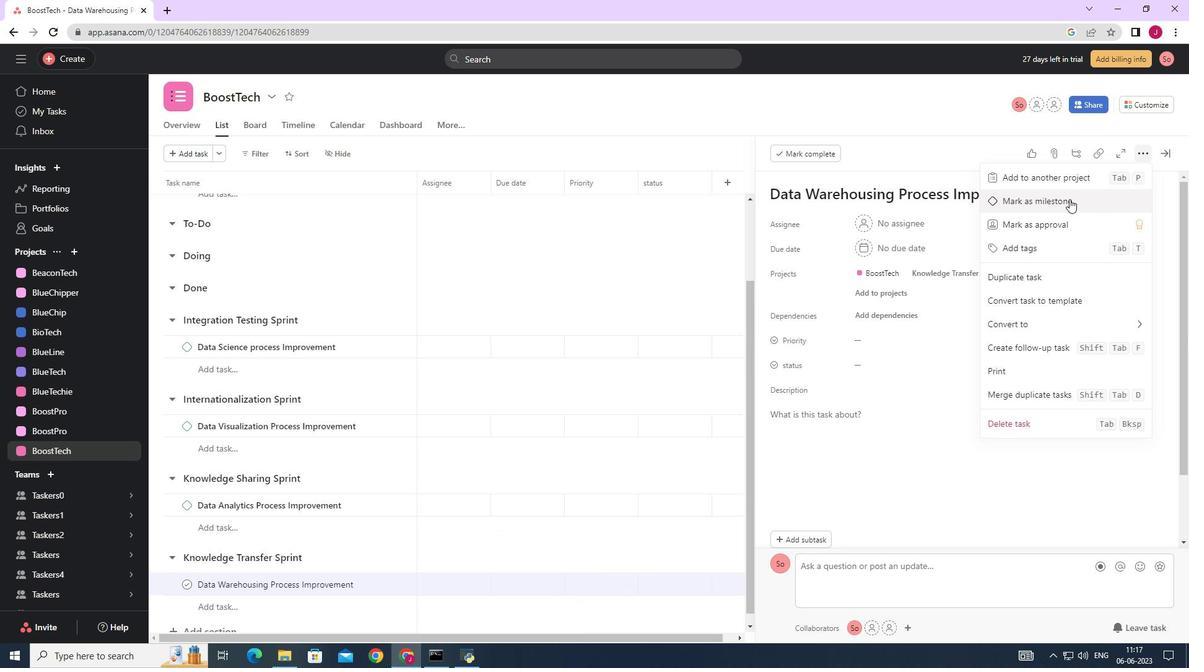 
Action: Mouse pressed left at (1061, 198)
Screenshot: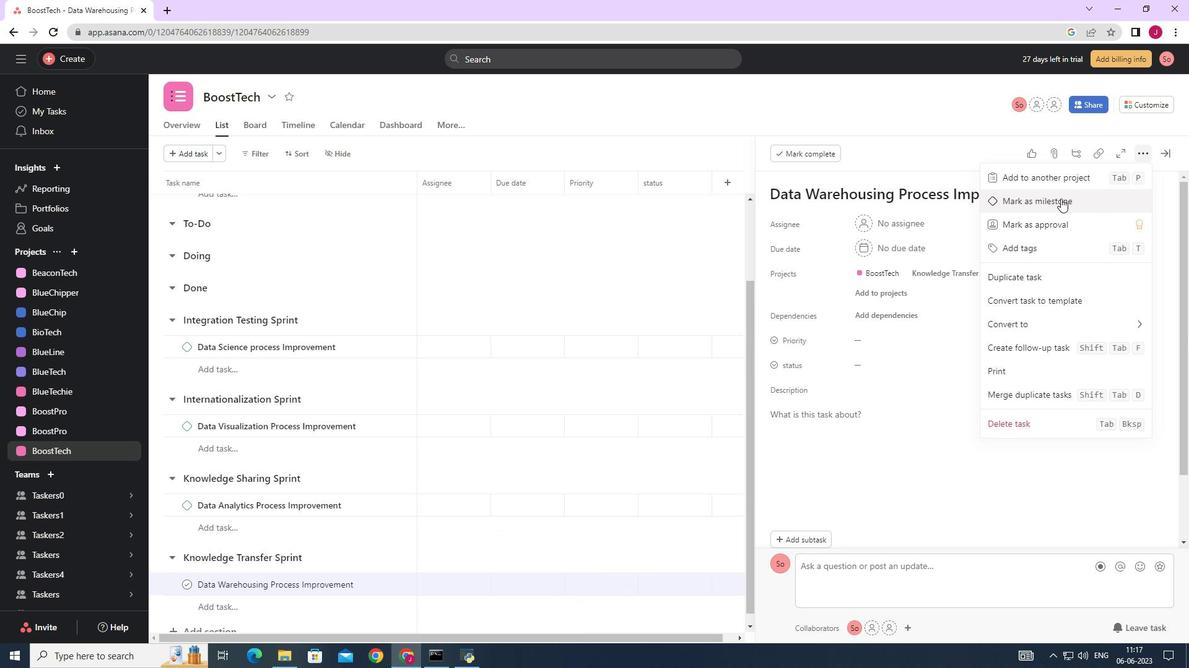 
Action: Mouse moved to (1167, 154)
Screenshot: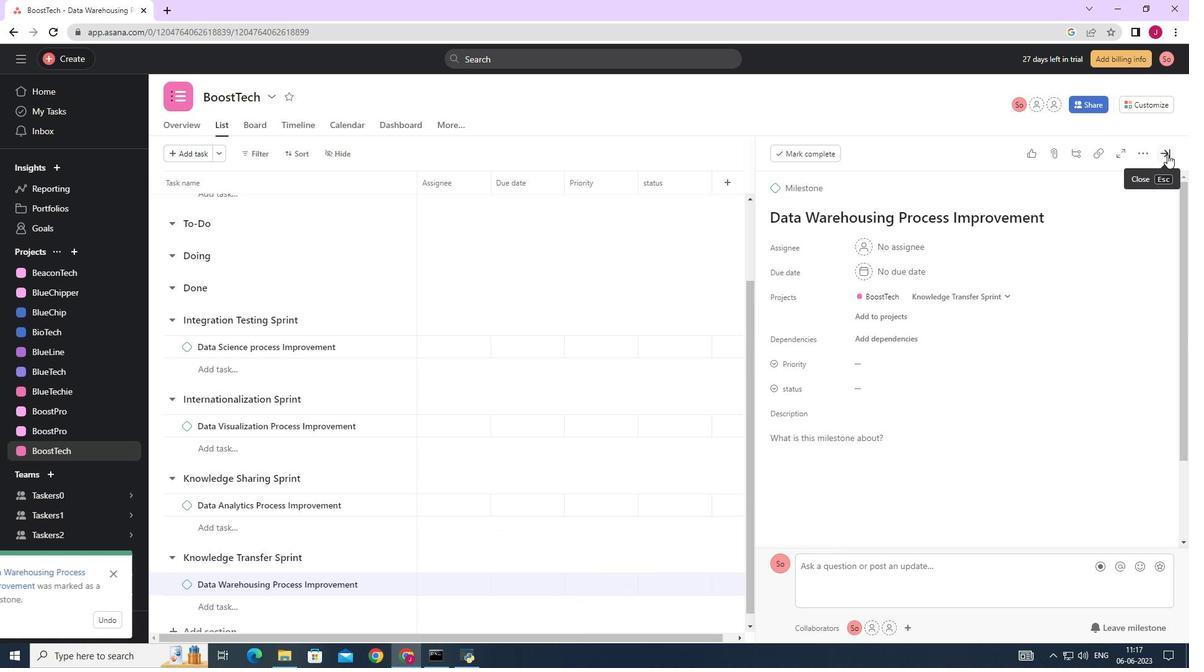 
Action: Mouse pressed left at (1167, 154)
Screenshot: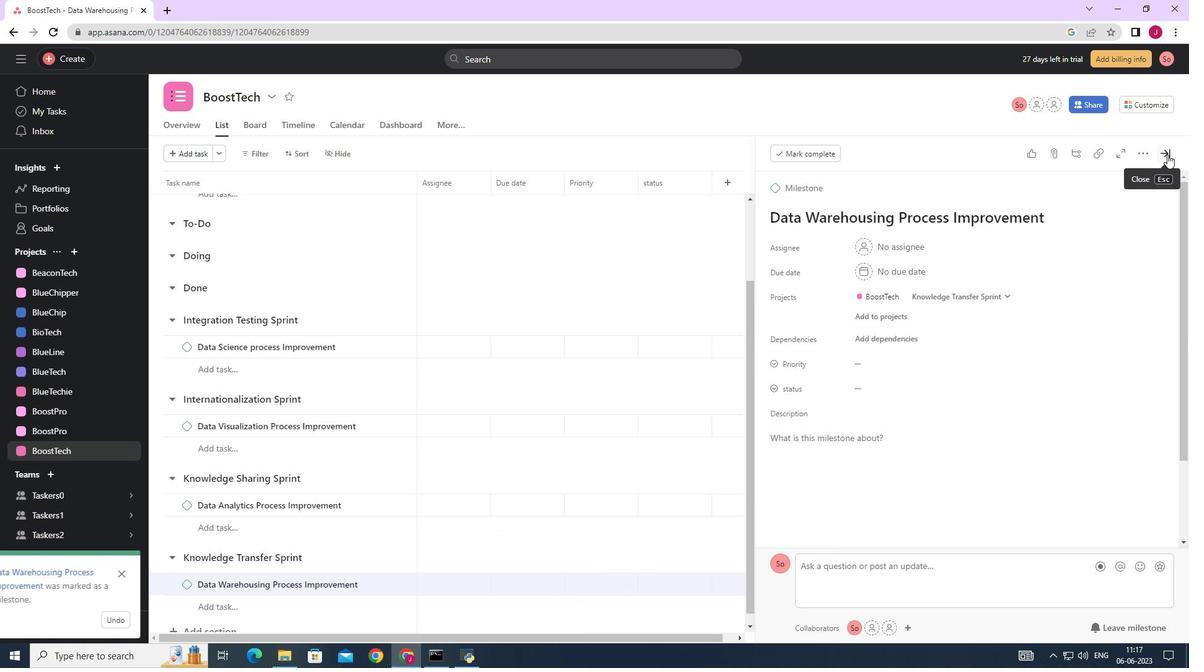 
Action: Mouse moved to (1042, 190)
Screenshot: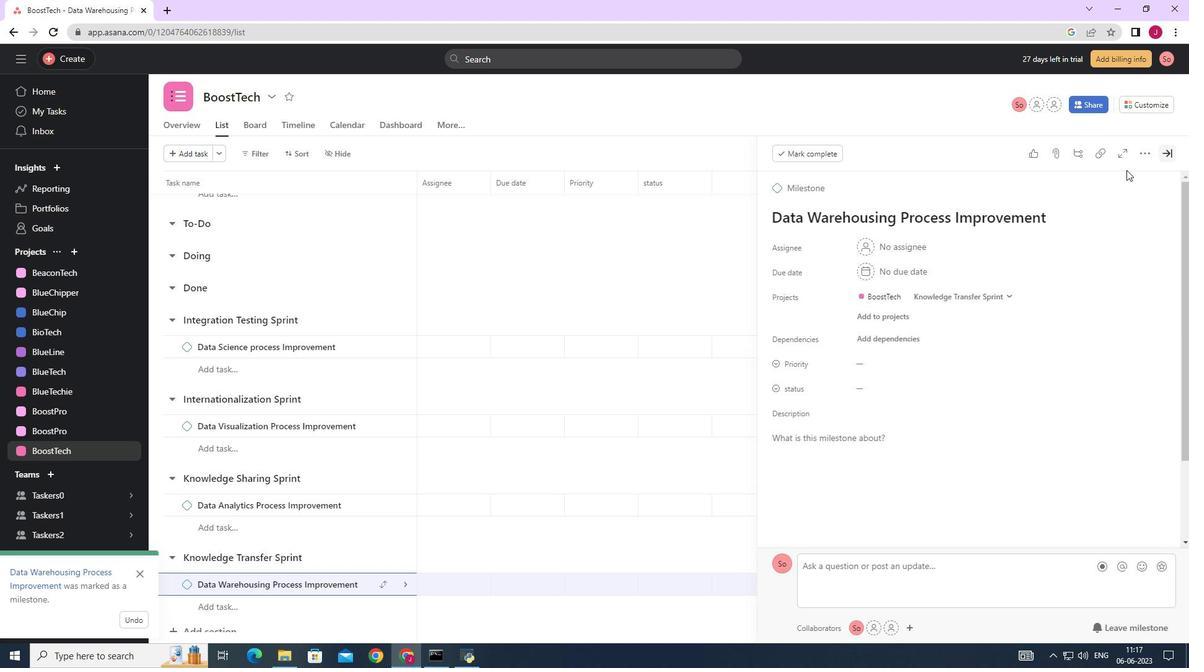 
